 Task: Find connections with filter location Benešov with filter topic #Partnershipwith filter profile language French with filter current company Civil Engineer with filter school Delhi Technical Campus with filter industry Food and Beverage Services with filter service category Financial Planning with filter keywords title Artist
Action: Mouse moved to (608, 82)
Screenshot: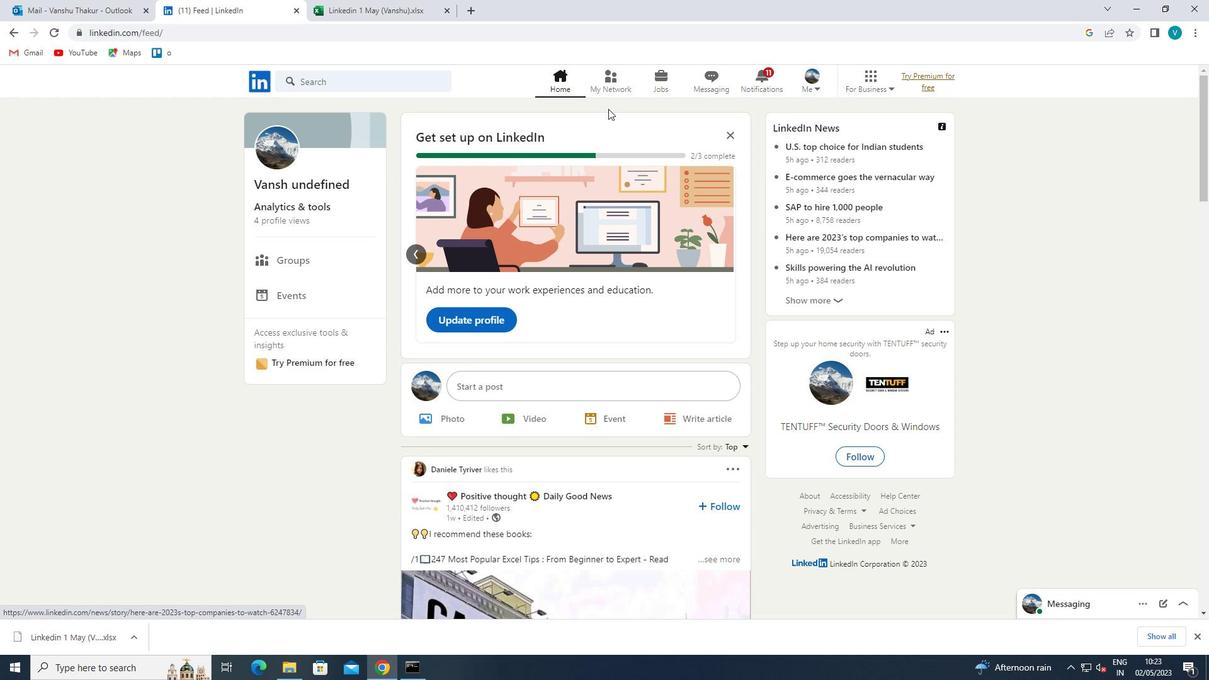 
Action: Mouse pressed left at (608, 82)
Screenshot: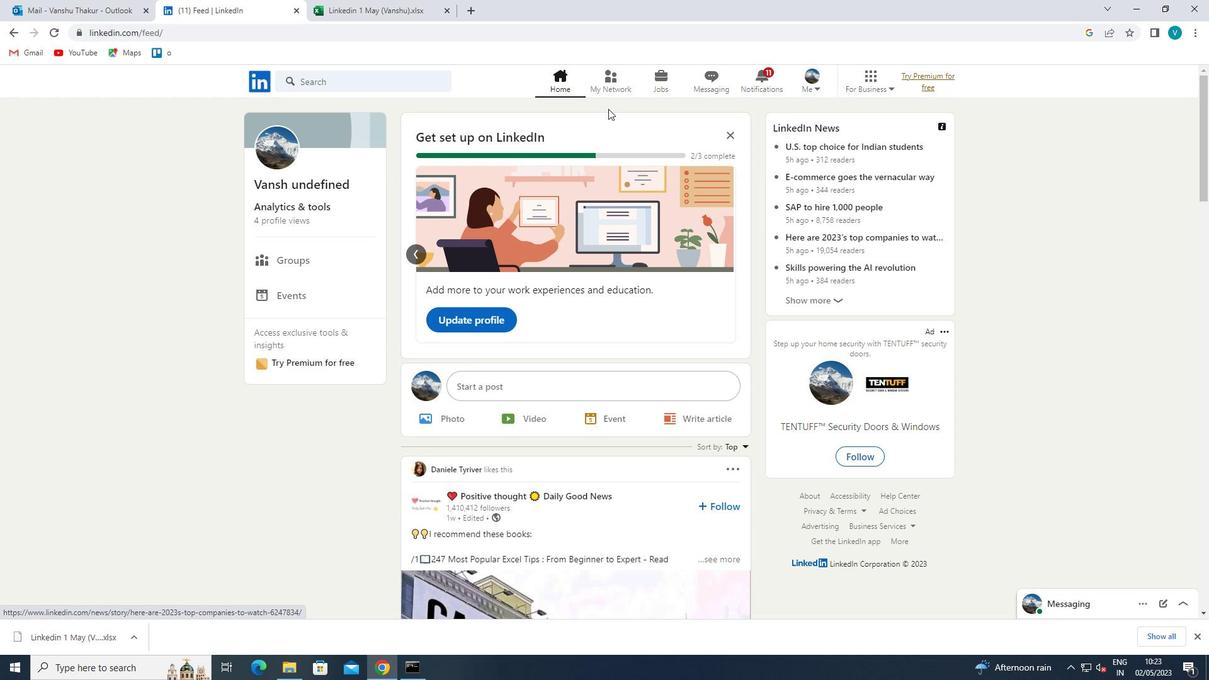 
Action: Mouse moved to (358, 148)
Screenshot: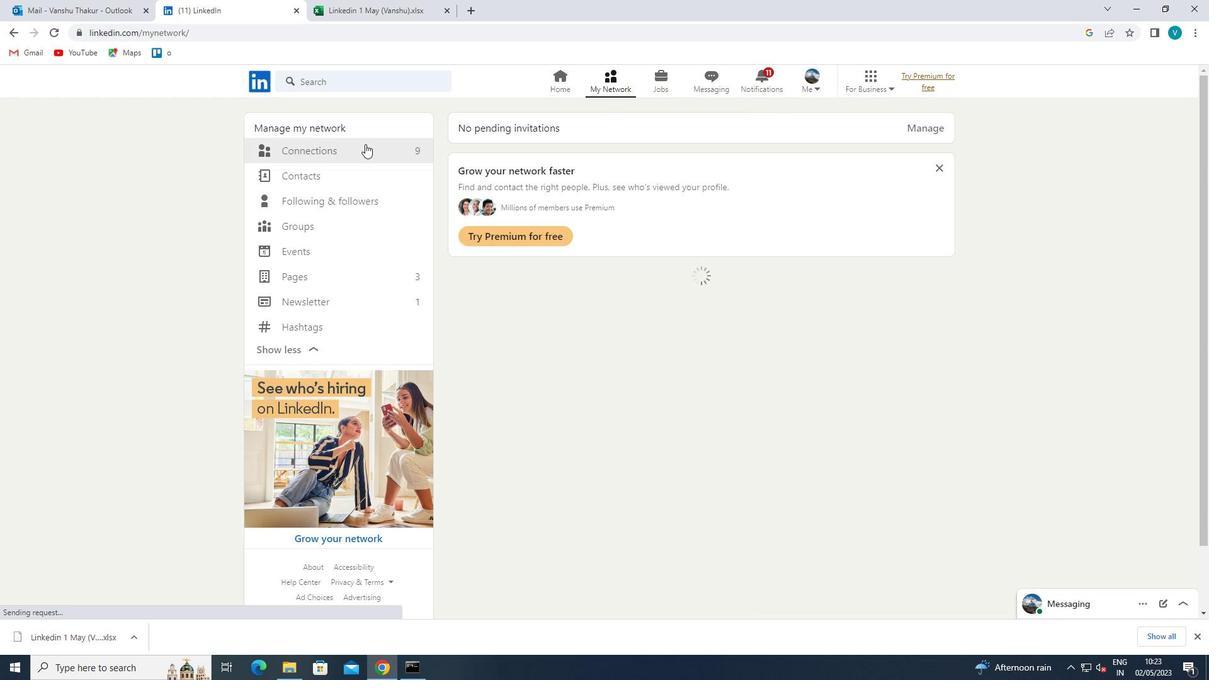 
Action: Mouse pressed left at (358, 148)
Screenshot: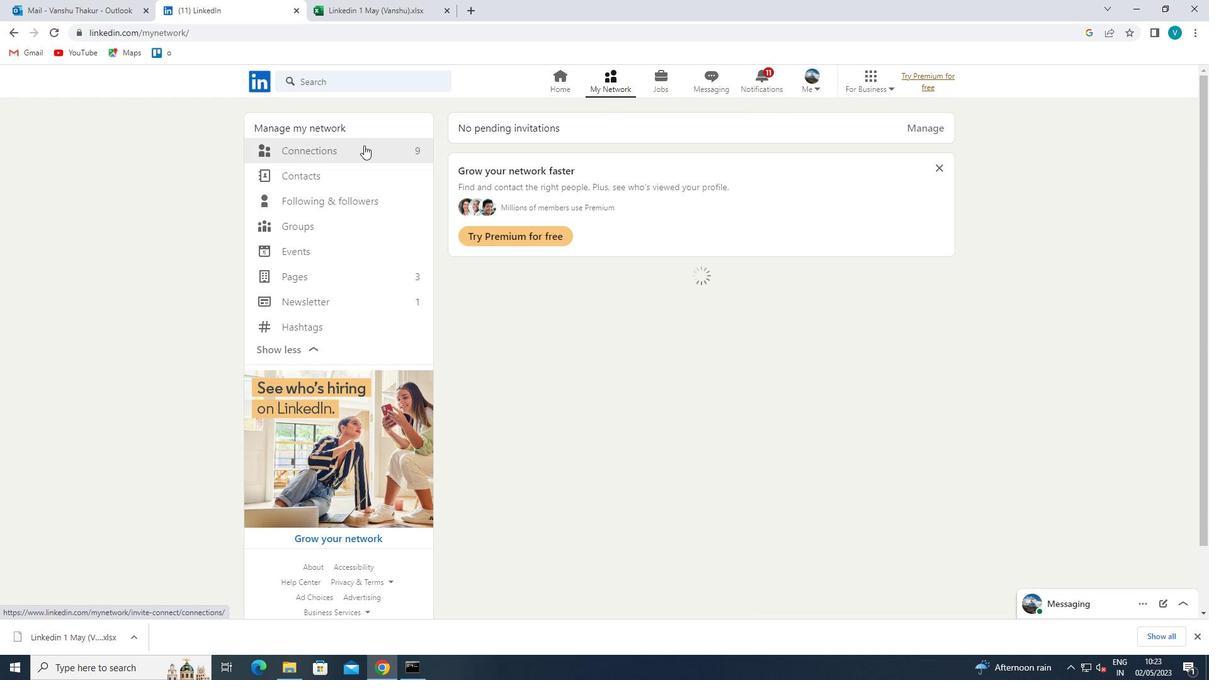 
Action: Mouse moved to (719, 149)
Screenshot: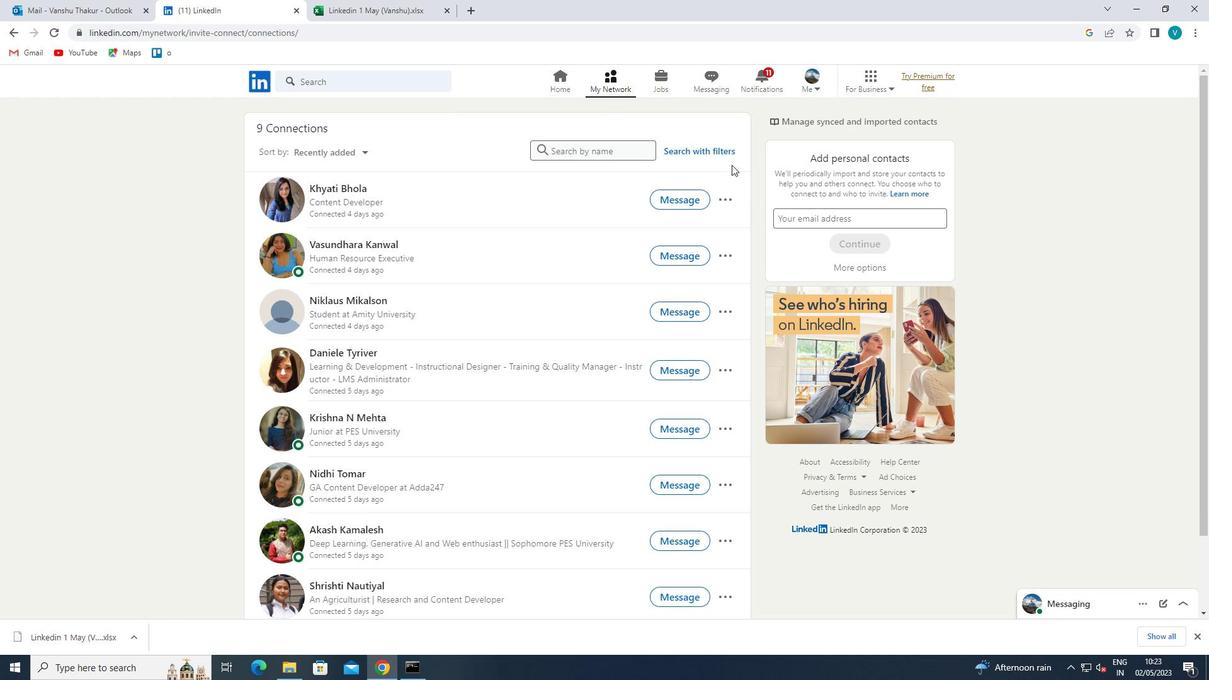 
Action: Mouse pressed left at (719, 149)
Screenshot: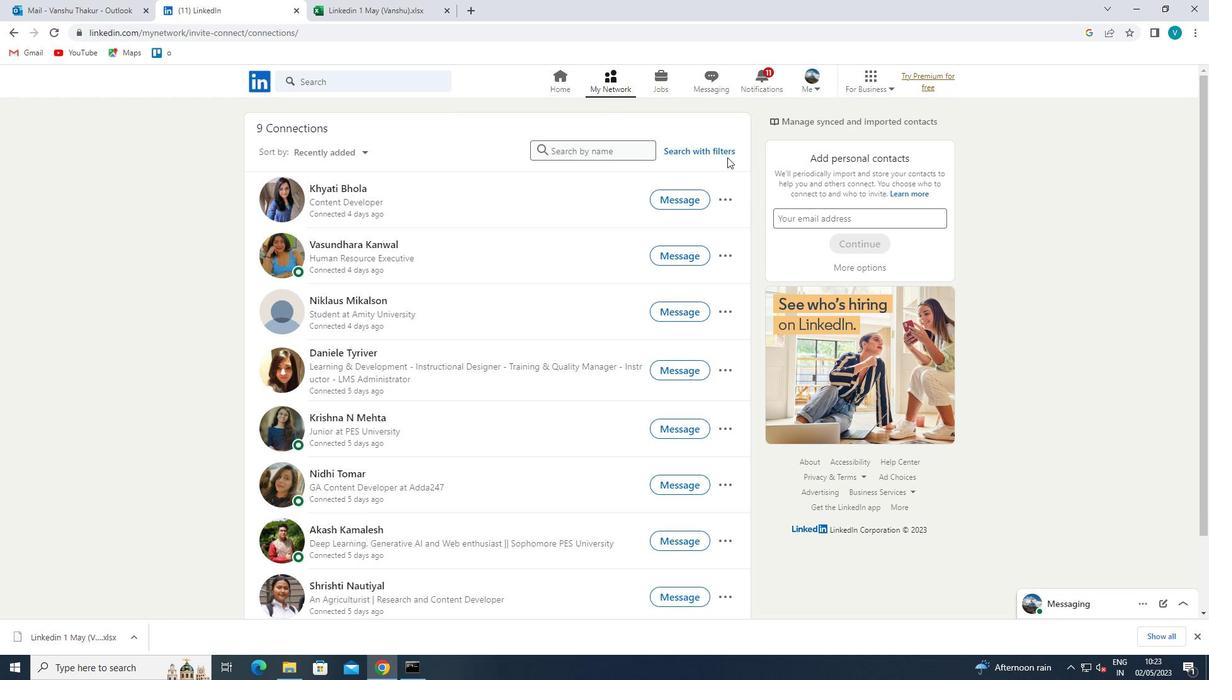 
Action: Mouse moved to (591, 115)
Screenshot: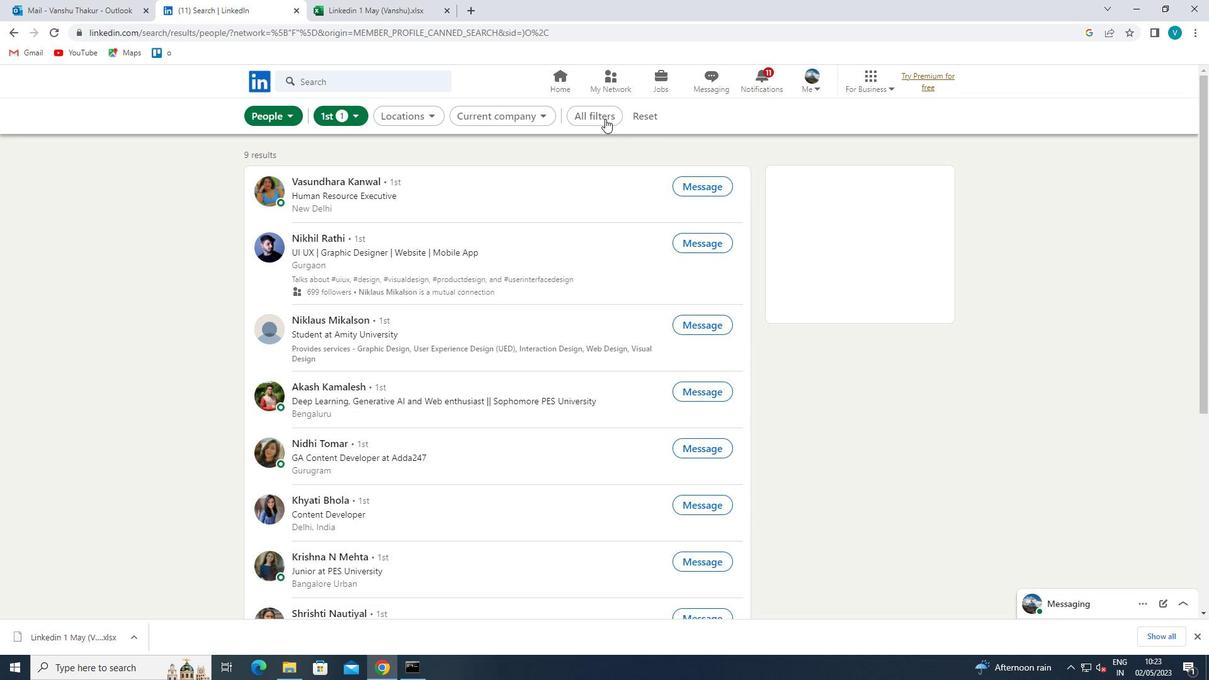 
Action: Mouse pressed left at (591, 115)
Screenshot: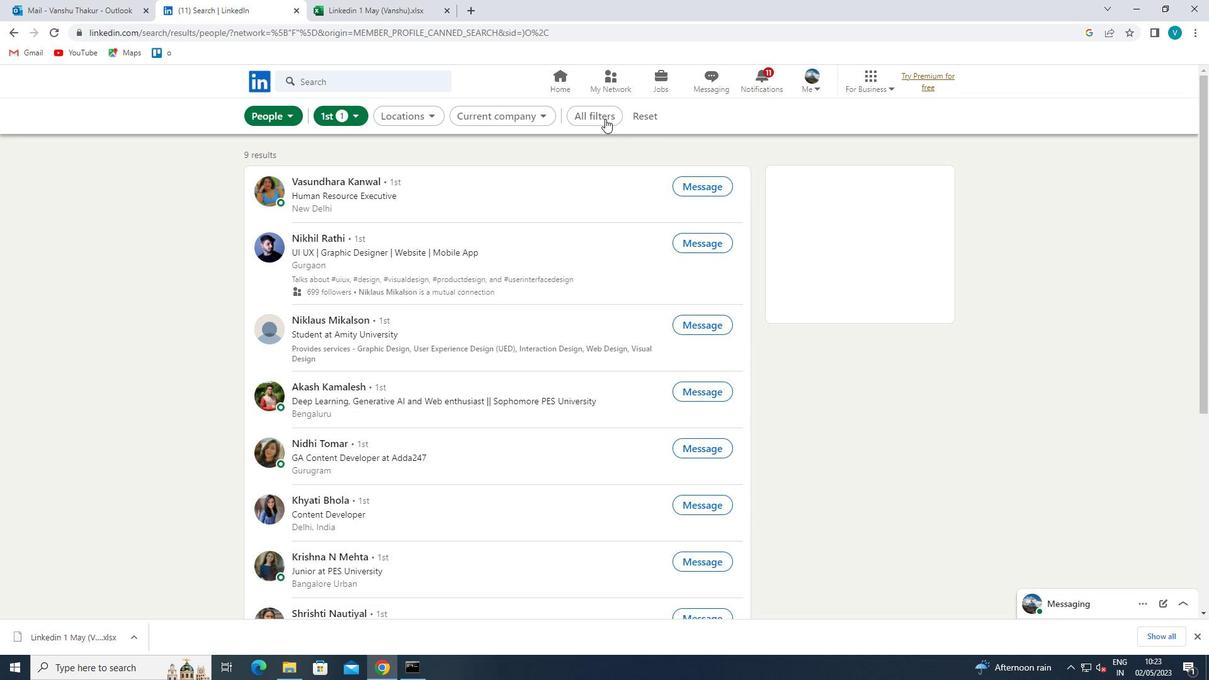 
Action: Mouse moved to (1003, 388)
Screenshot: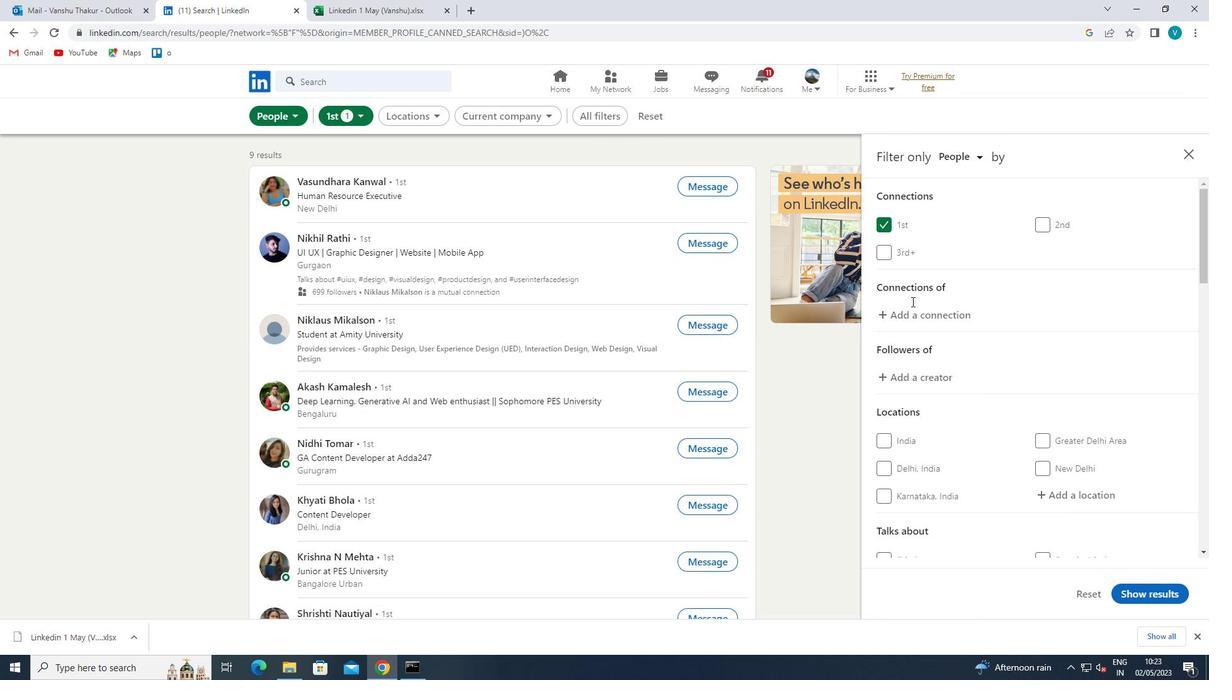 
Action: Mouse scrolled (1003, 388) with delta (0, 0)
Screenshot: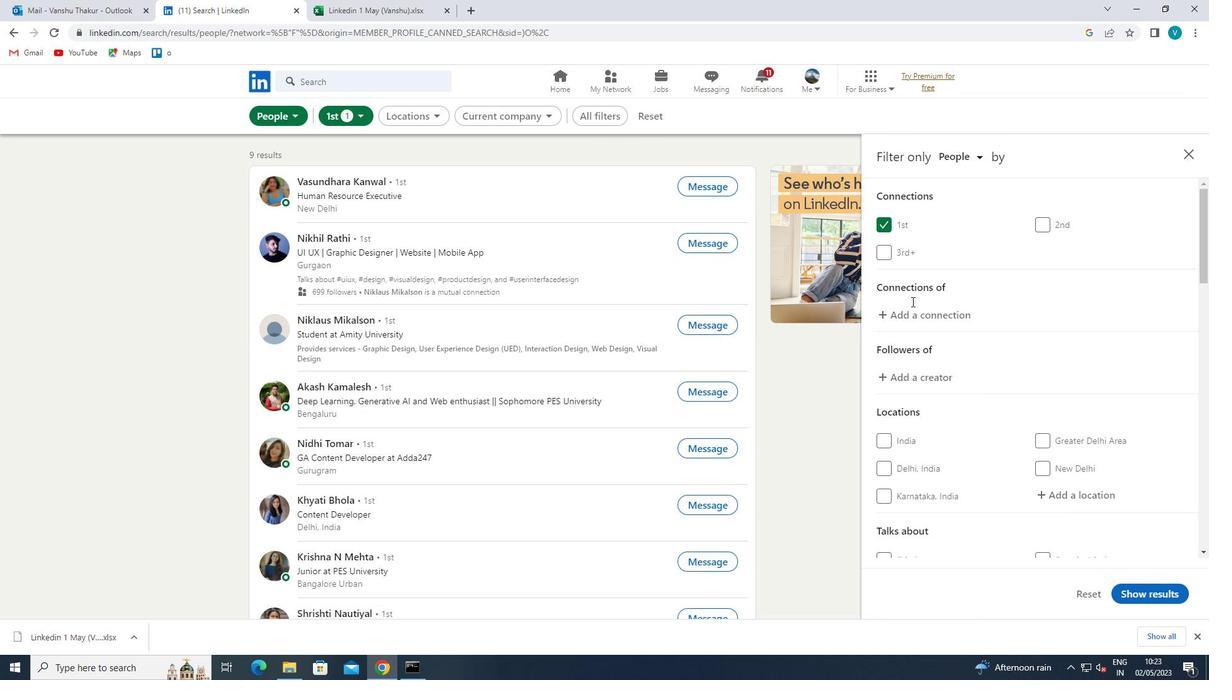 
Action: Mouse moved to (1010, 397)
Screenshot: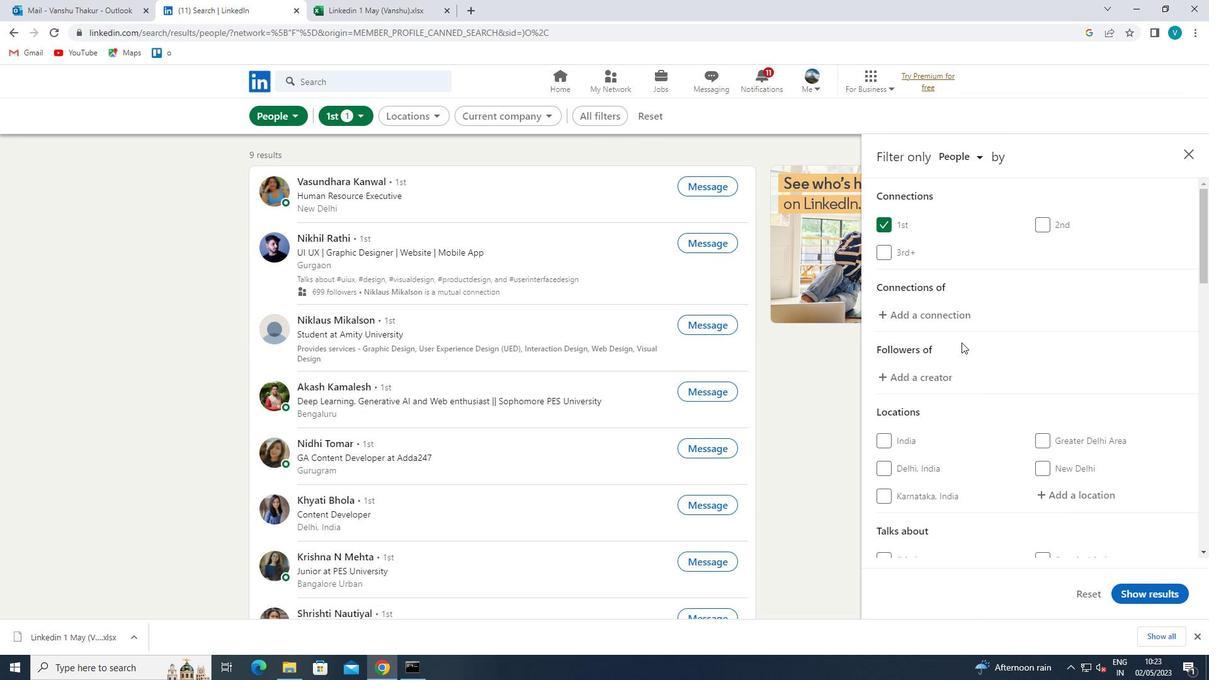
Action: Mouse scrolled (1010, 396) with delta (0, 0)
Screenshot: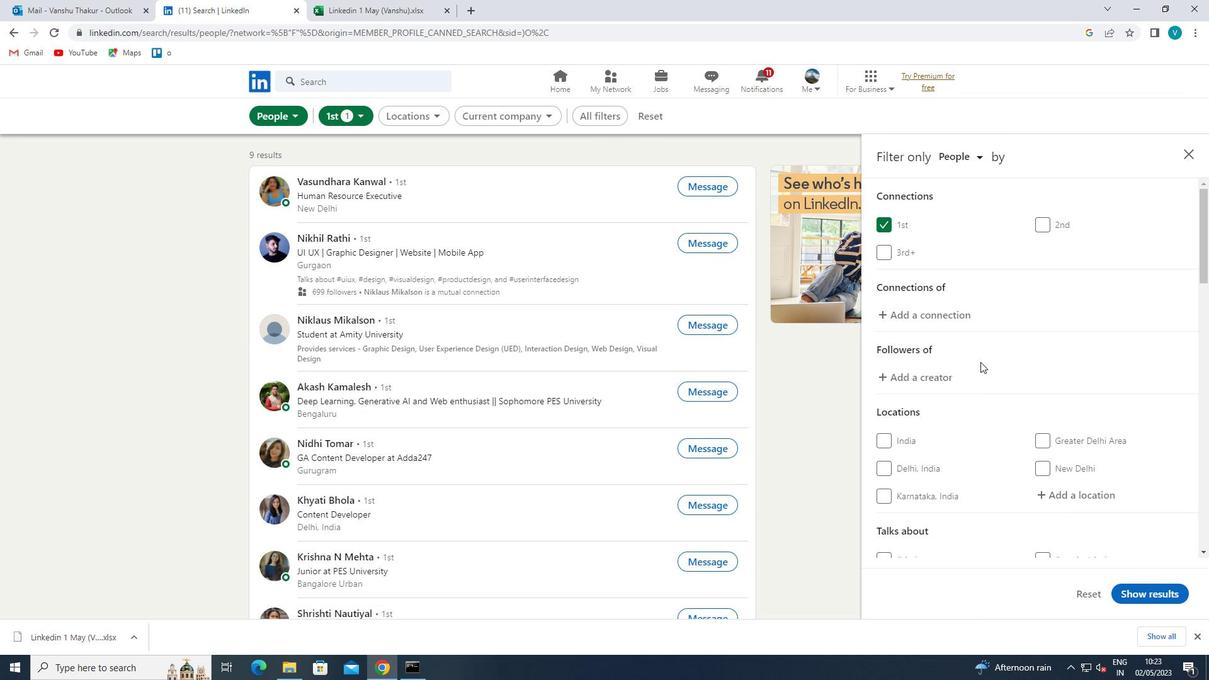 
Action: Mouse moved to (1083, 369)
Screenshot: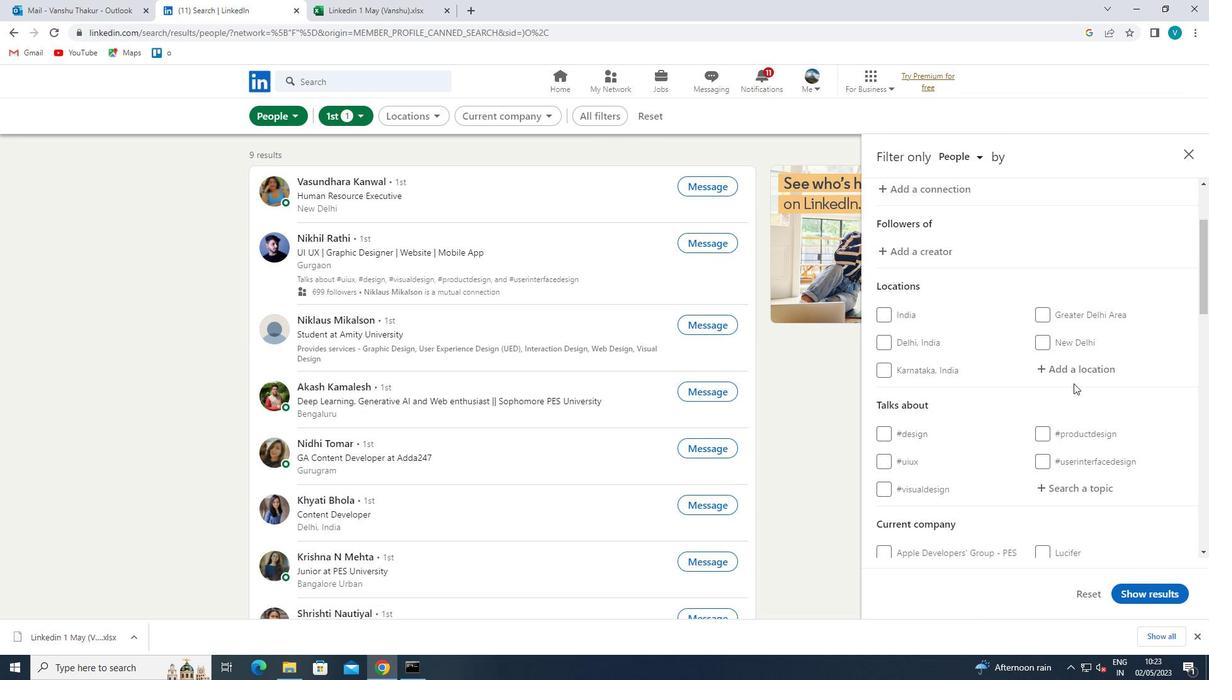 
Action: Mouse pressed left at (1083, 369)
Screenshot: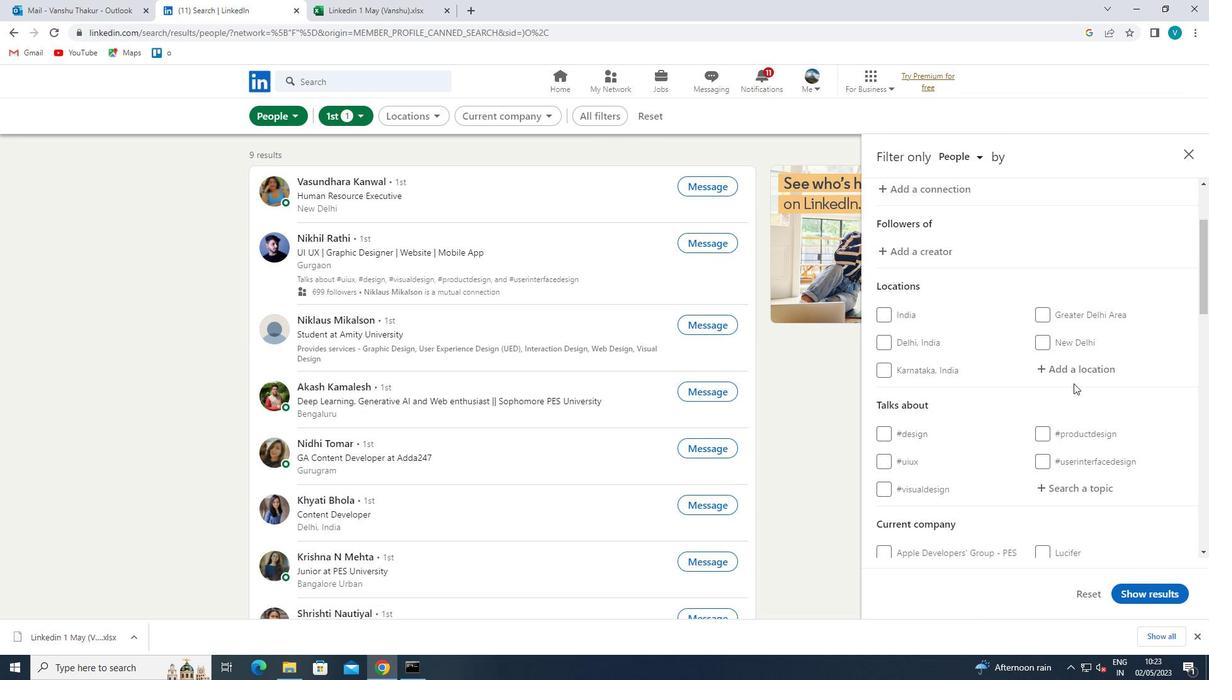 
Action: Mouse moved to (1054, 386)
Screenshot: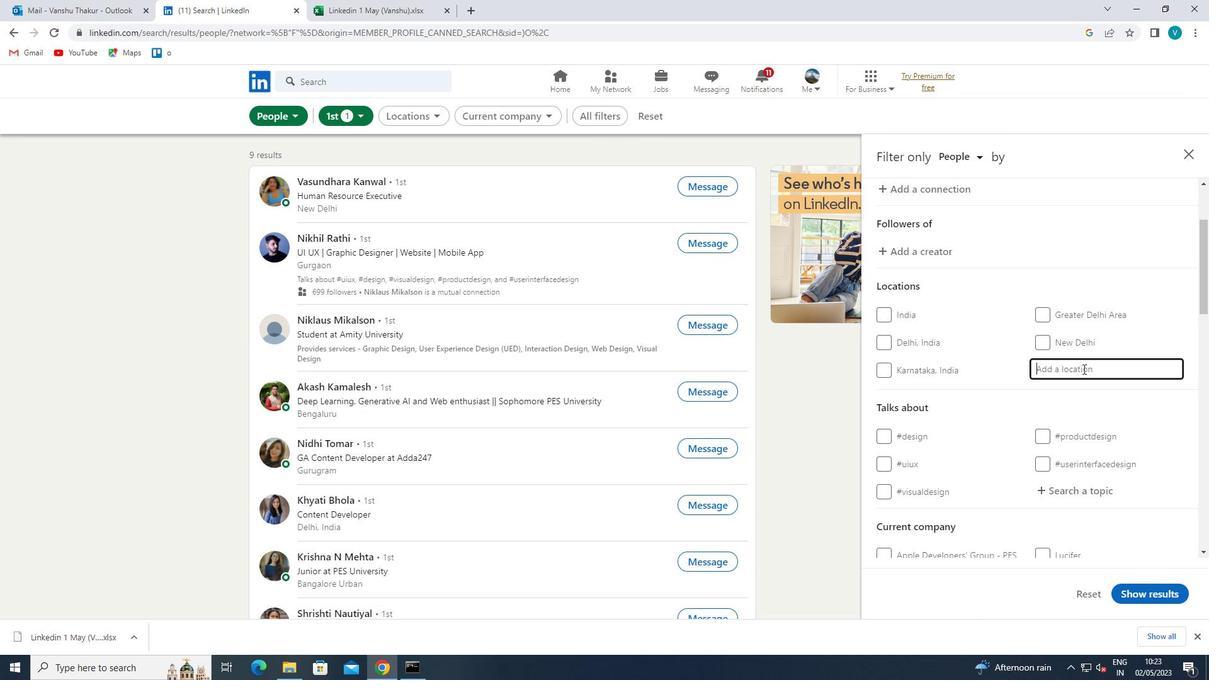 
Action: Key pressed <Key.shift>BENESOV
Screenshot: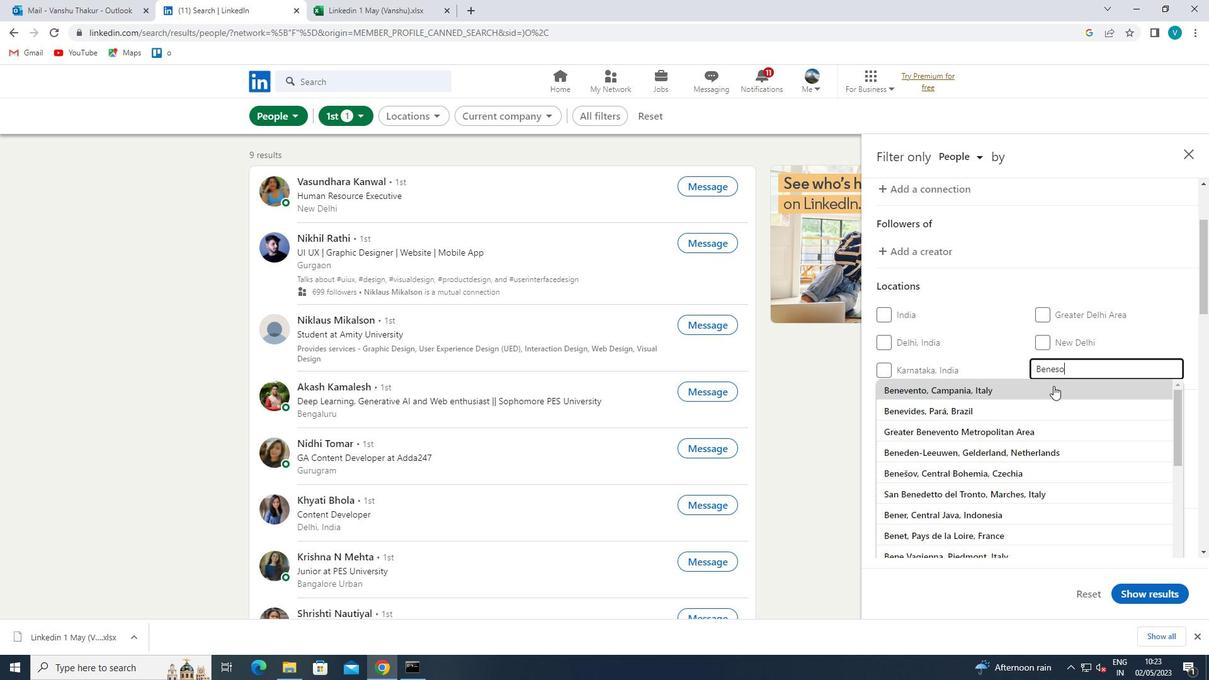 
Action: Mouse pressed left at (1054, 386)
Screenshot: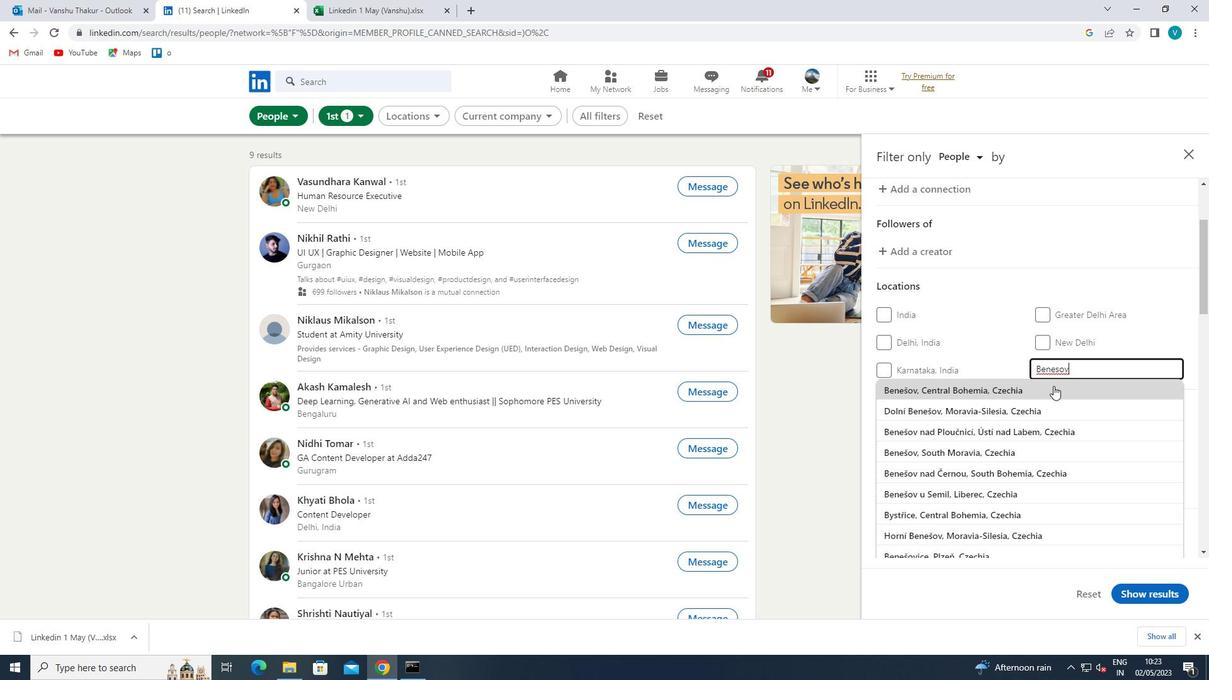 
Action: Mouse moved to (1052, 386)
Screenshot: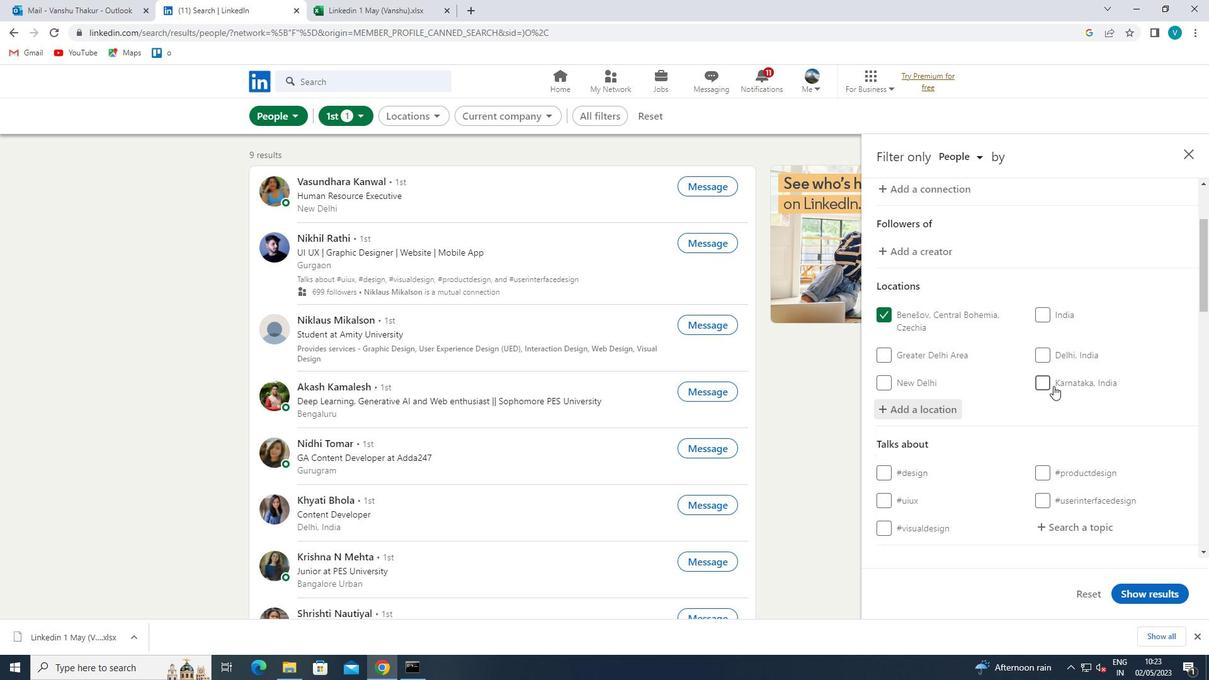 
Action: Mouse scrolled (1052, 386) with delta (0, 0)
Screenshot: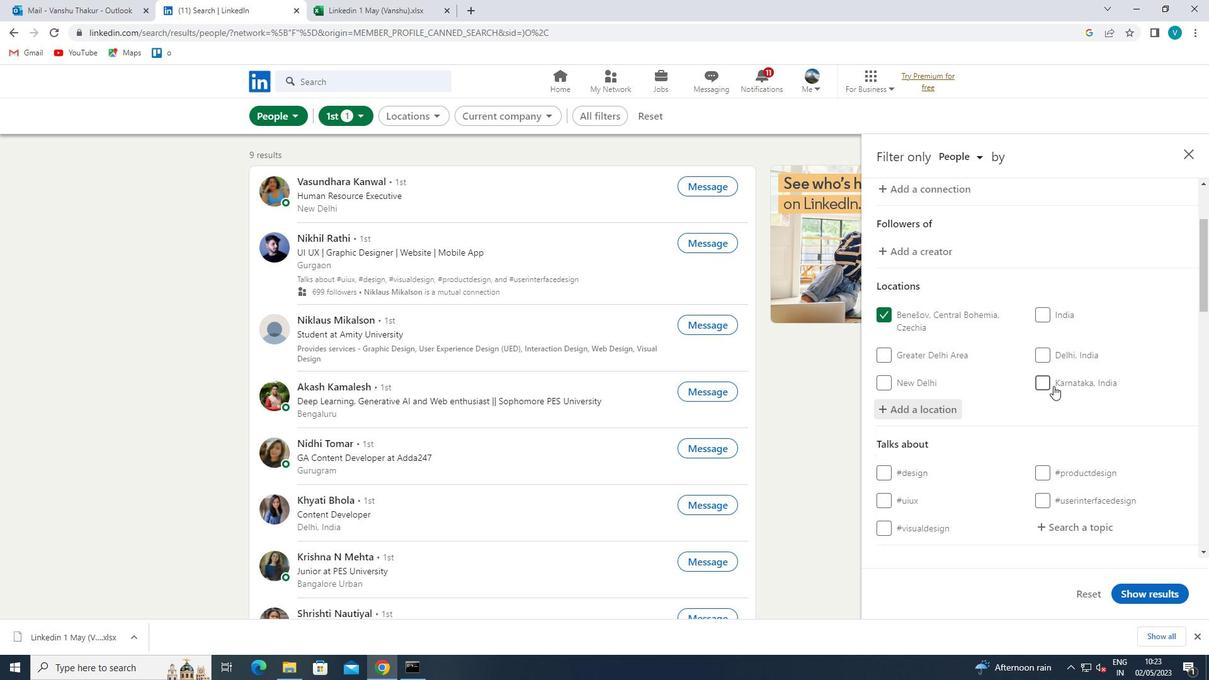 
Action: Mouse moved to (1052, 387)
Screenshot: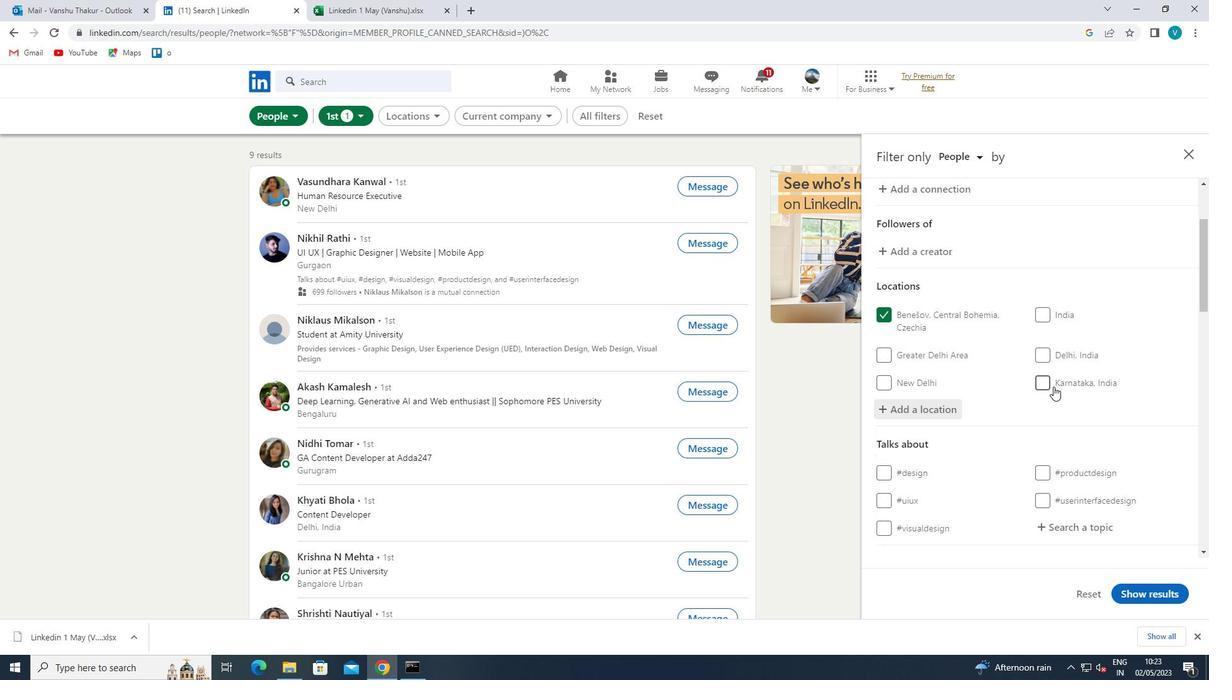 
Action: Mouse scrolled (1052, 386) with delta (0, 0)
Screenshot: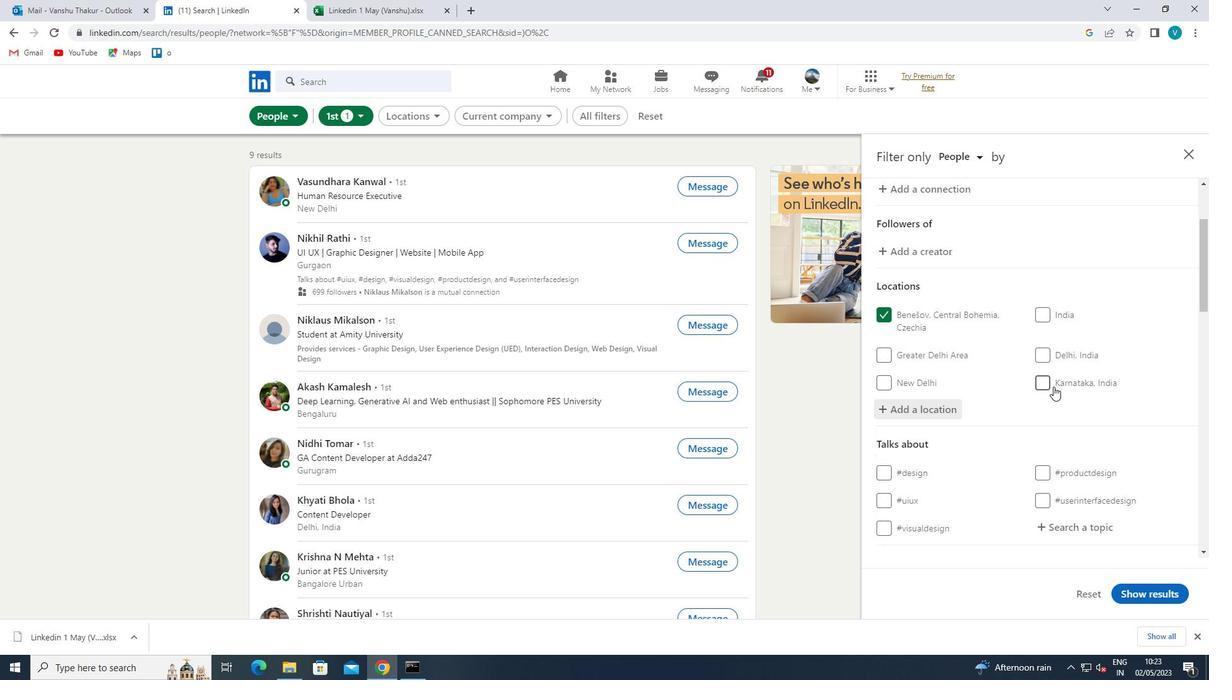 
Action: Mouse moved to (1050, 388)
Screenshot: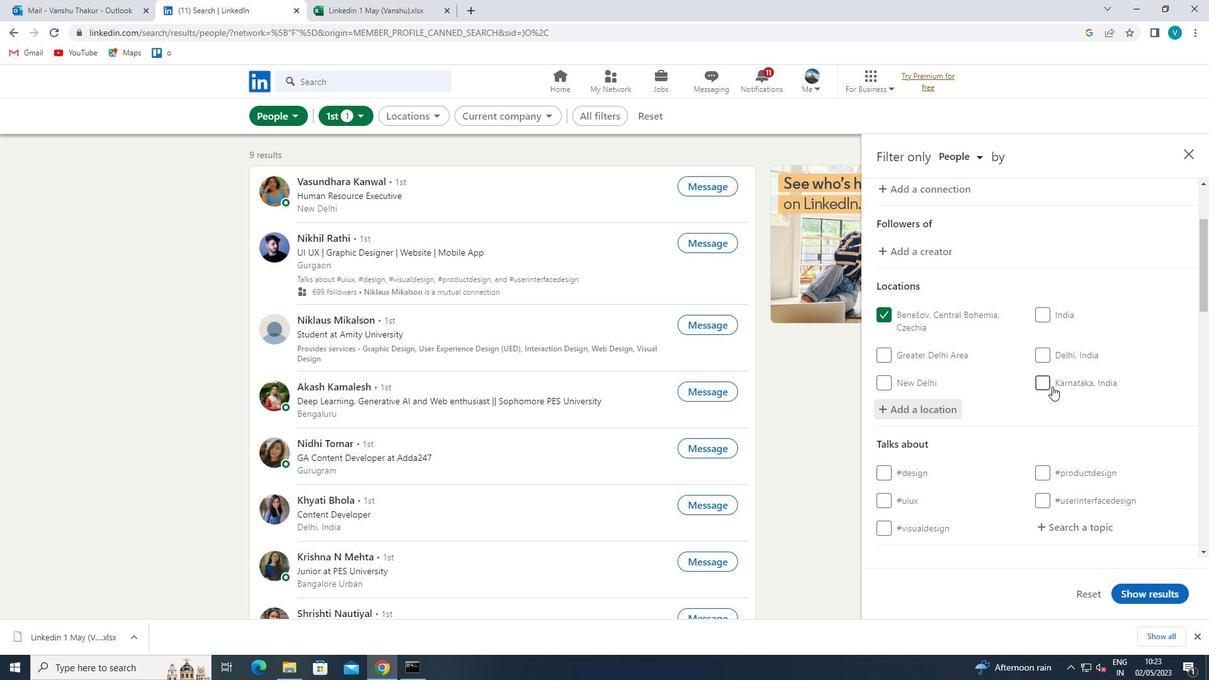 
Action: Mouse scrolled (1050, 388) with delta (0, 0)
Screenshot: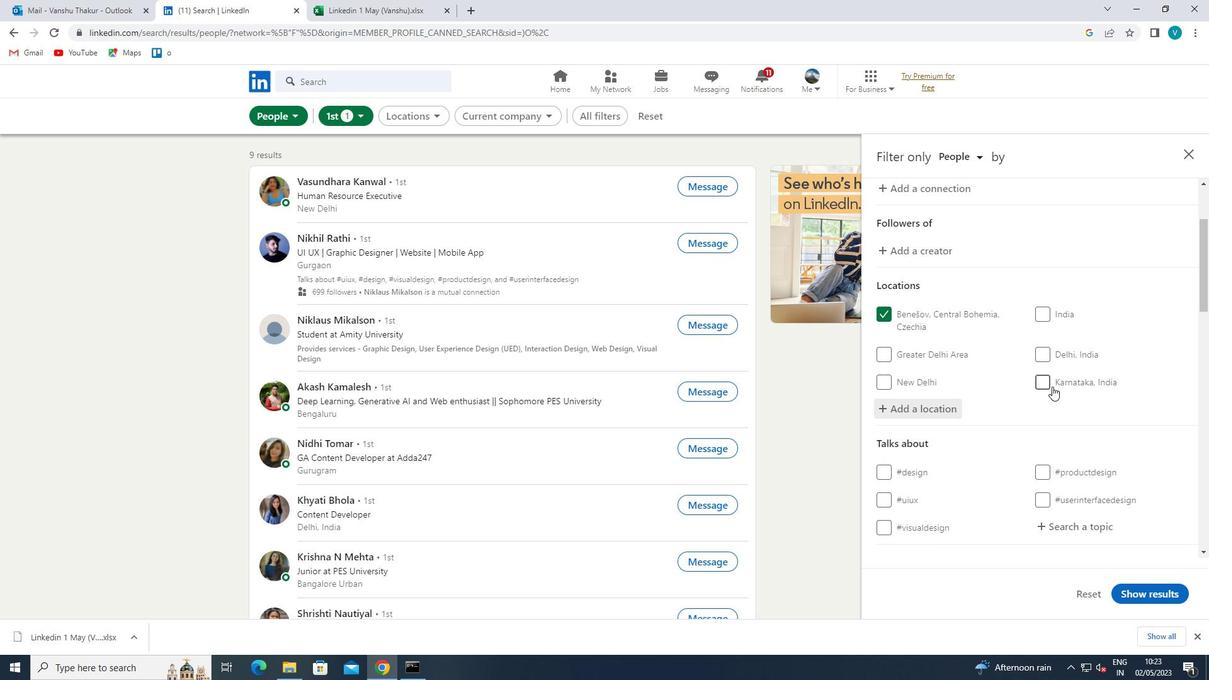 
Action: Mouse moved to (1088, 342)
Screenshot: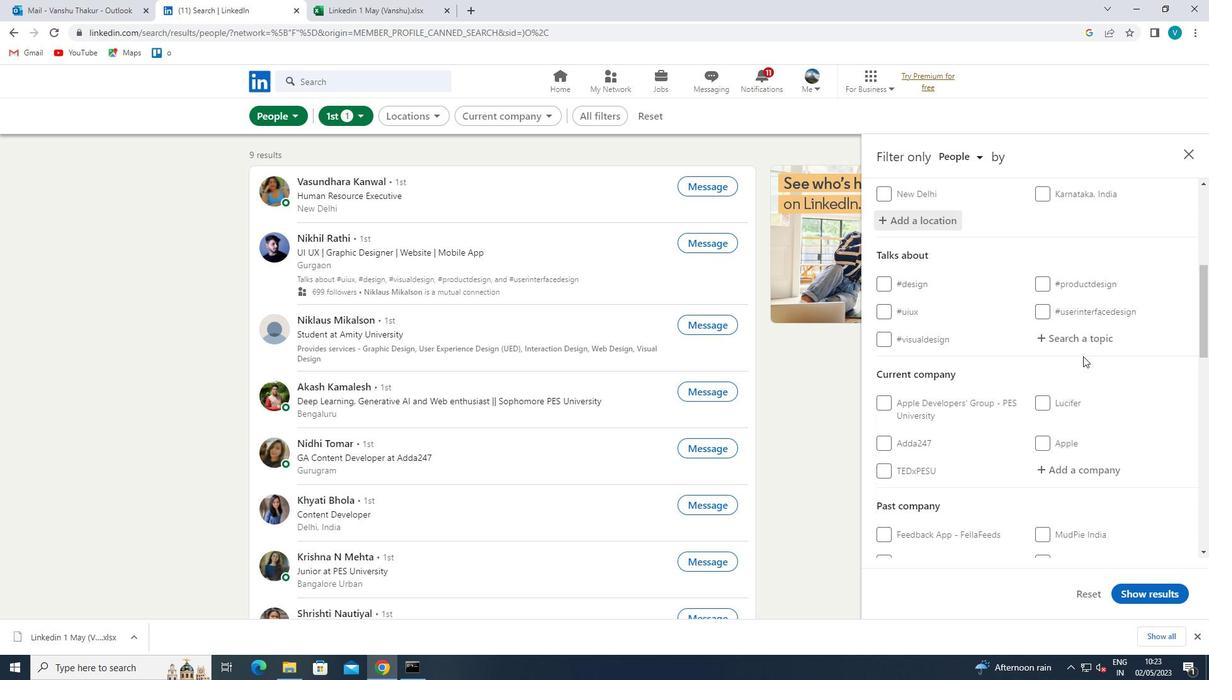 
Action: Mouse pressed left at (1088, 342)
Screenshot: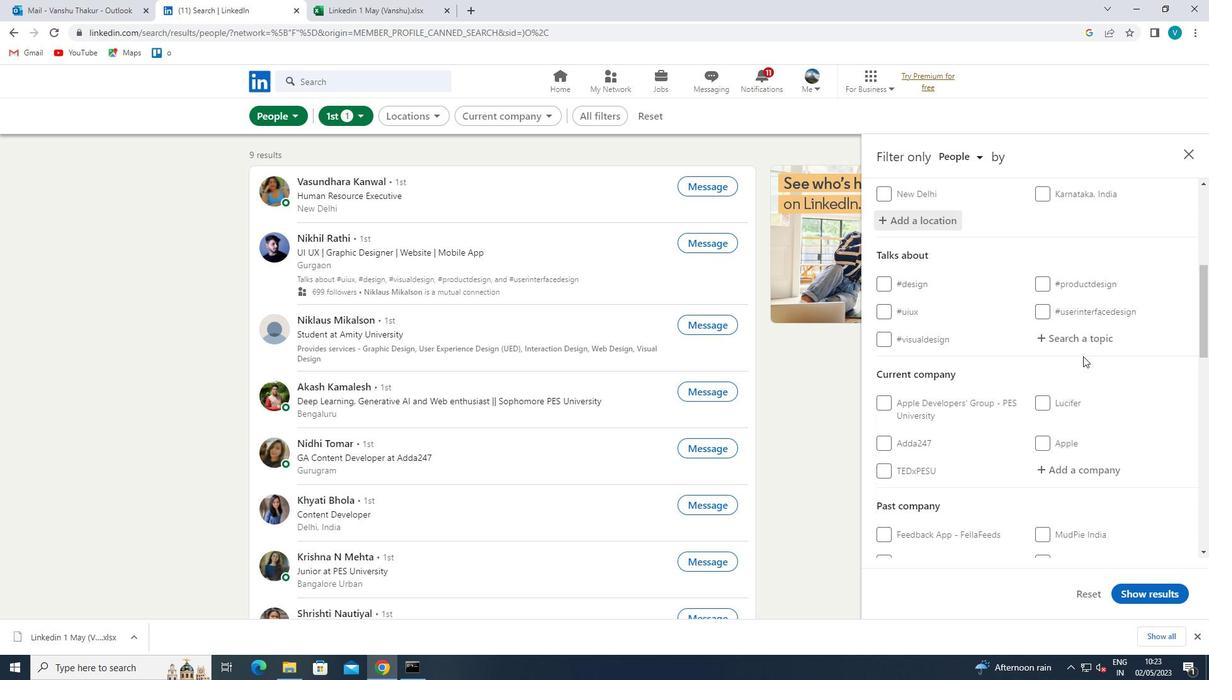 
Action: Key pressed <Key.shift><Key.shift><Key.shift><Key.shift><Key.shift>#<Key.shift>PARTNERSHIP
Screenshot: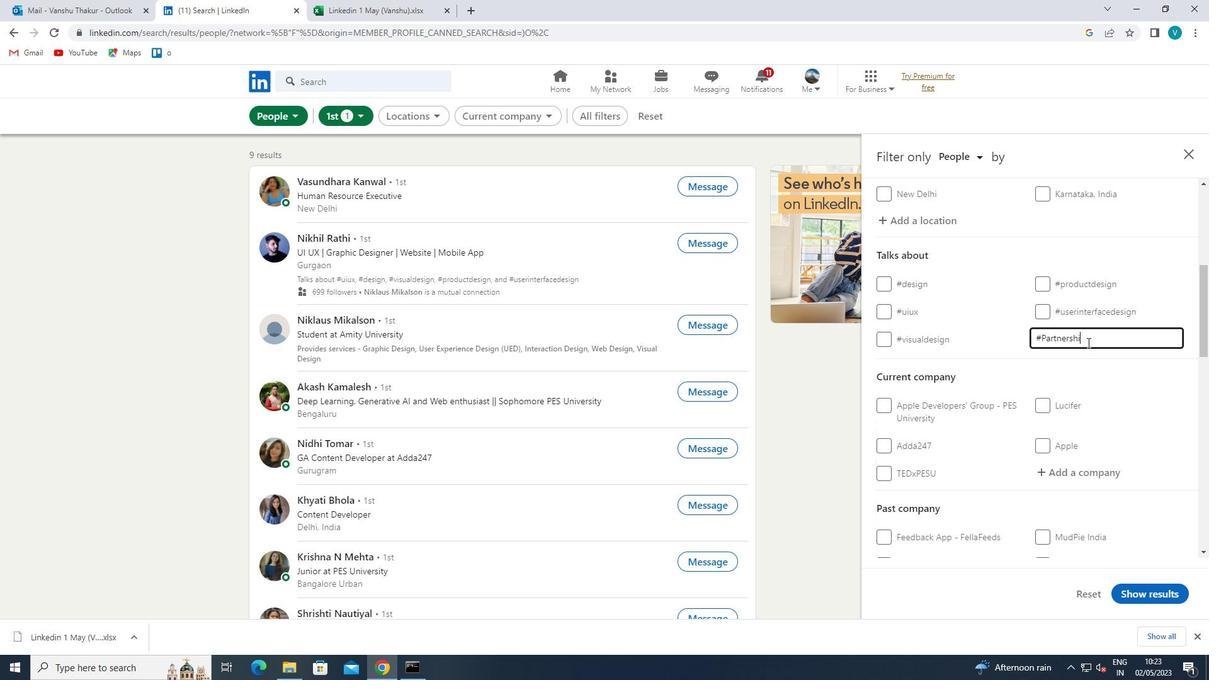 
Action: Mouse moved to (1039, 356)
Screenshot: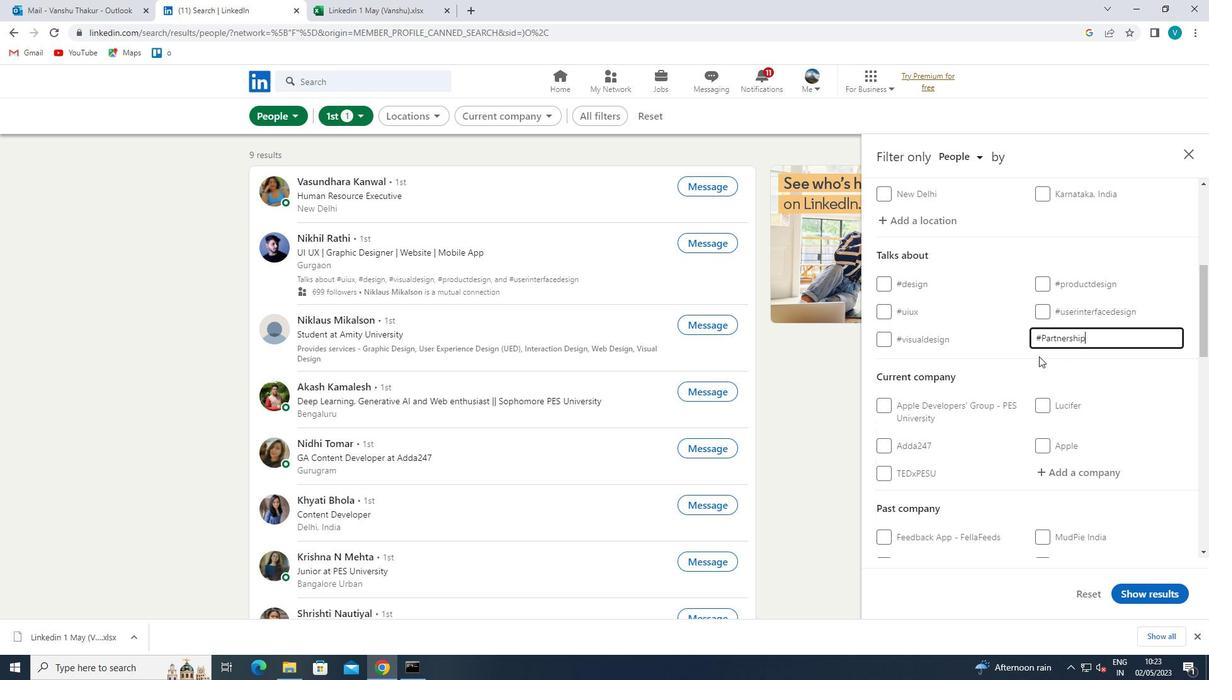 
Action: Mouse pressed left at (1039, 356)
Screenshot: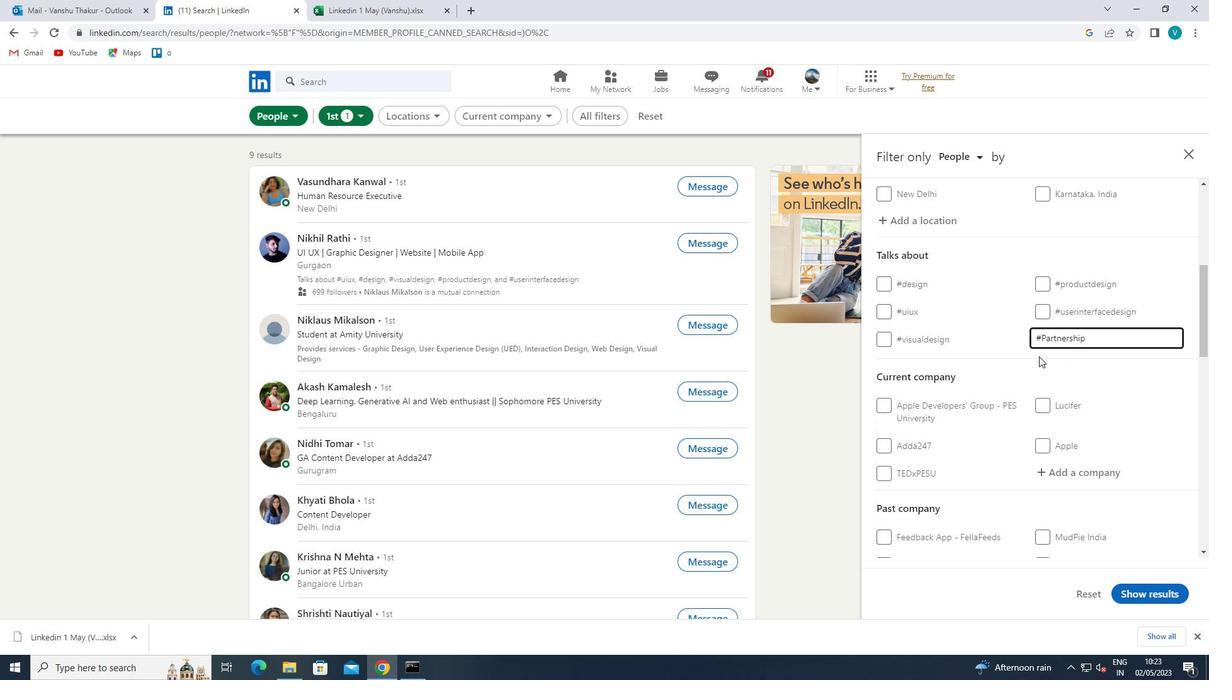 
Action: Mouse moved to (1036, 357)
Screenshot: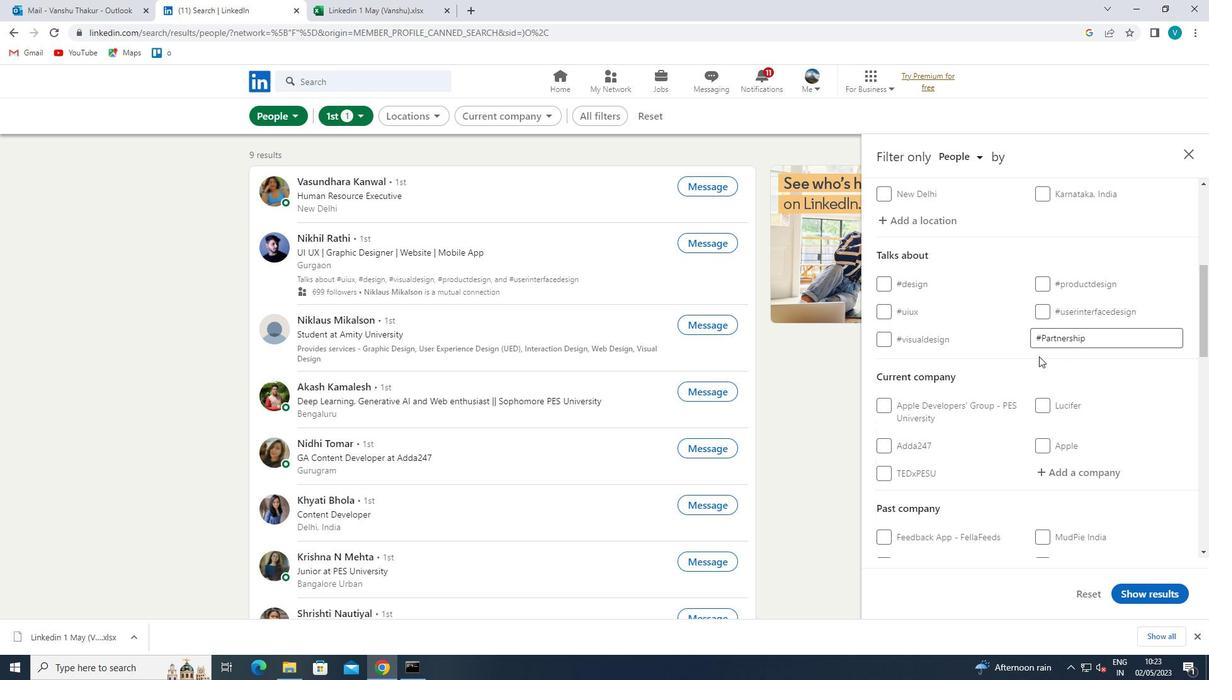 
Action: Mouse scrolled (1036, 356) with delta (0, 0)
Screenshot: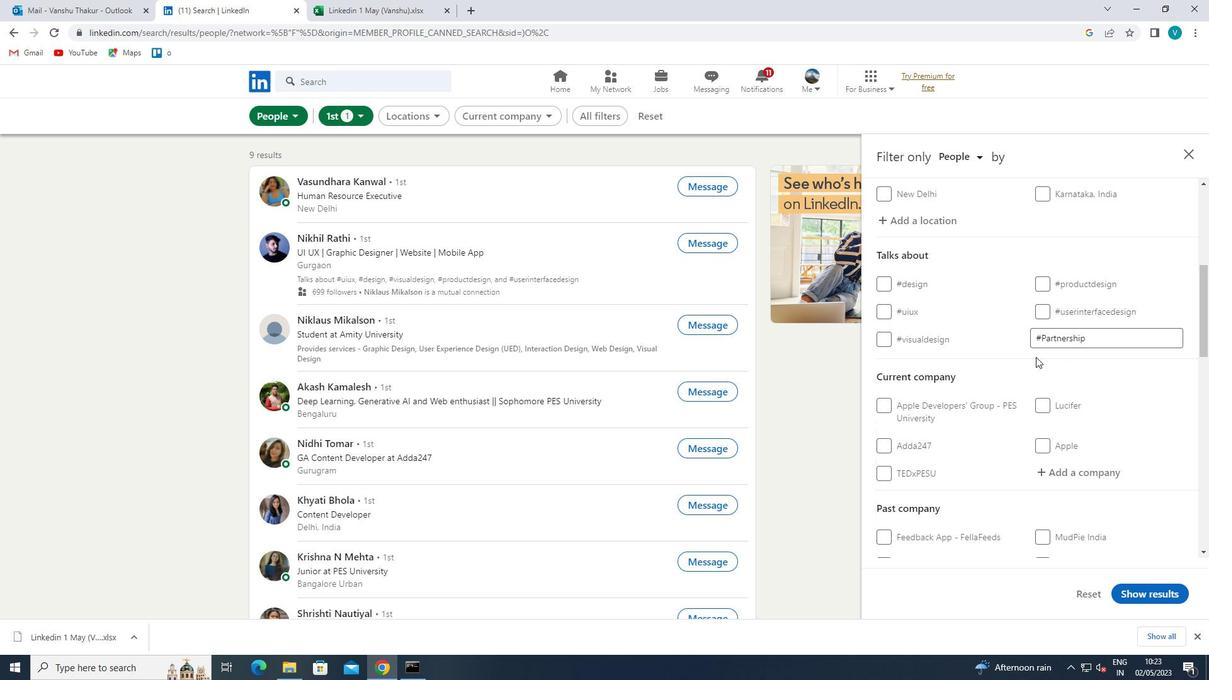 
Action: Mouse scrolled (1036, 356) with delta (0, 0)
Screenshot: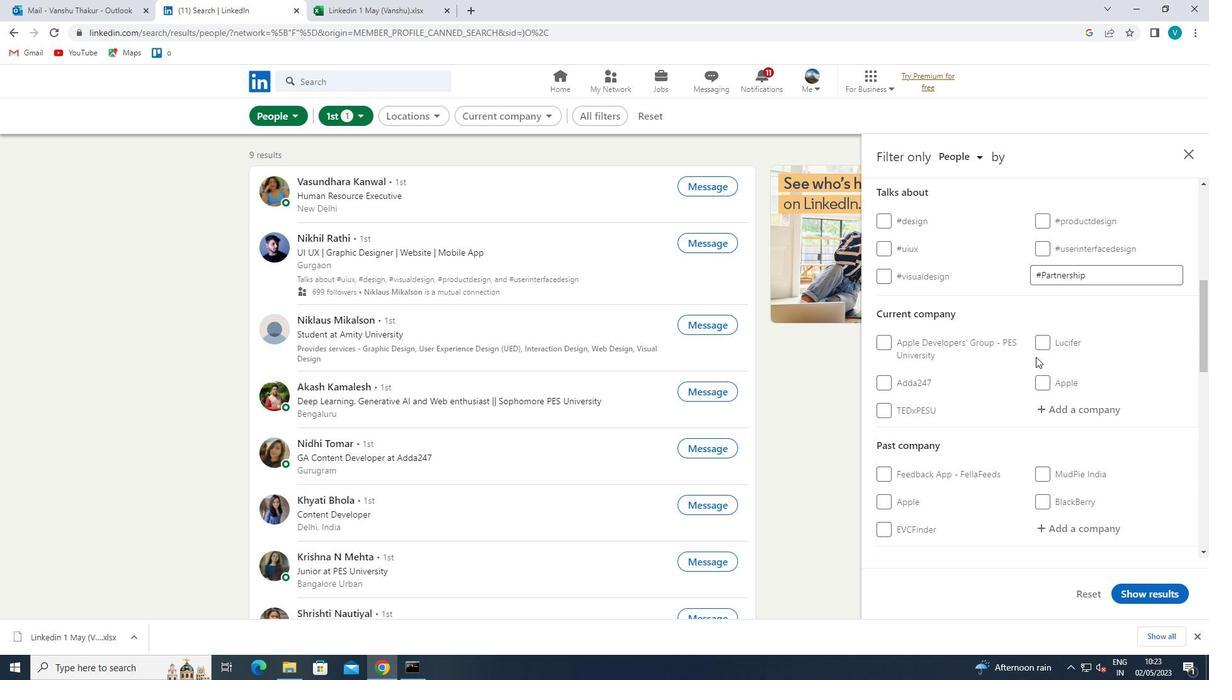 
Action: Mouse moved to (1078, 342)
Screenshot: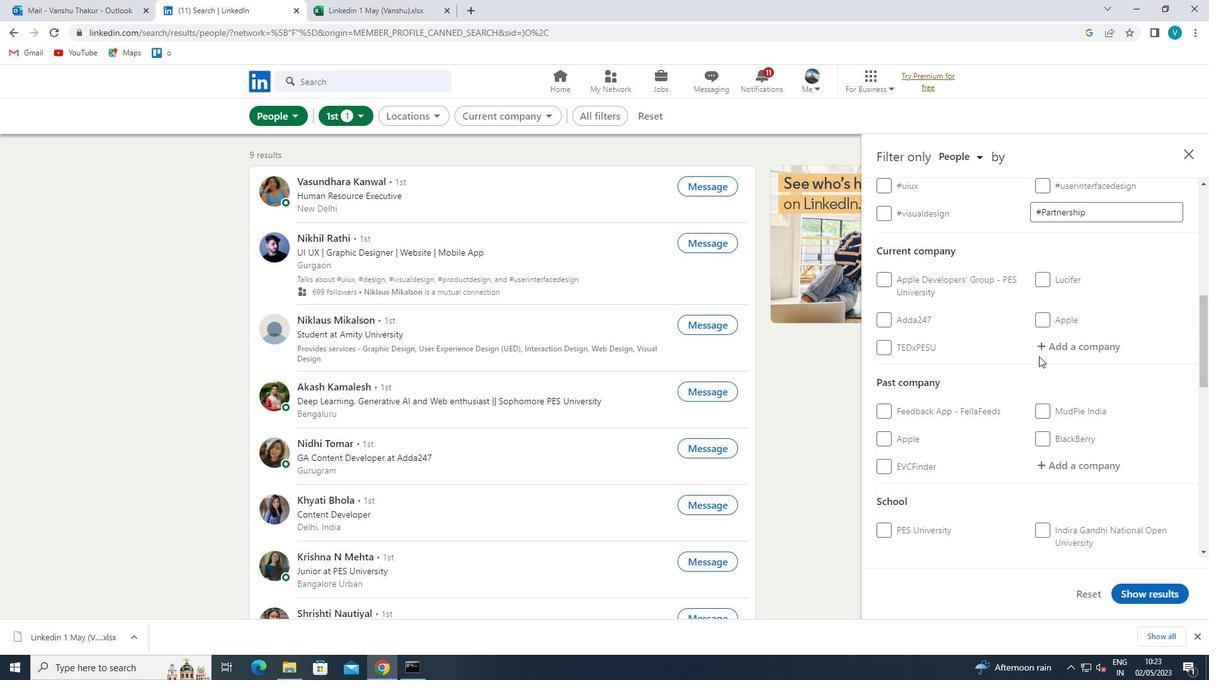 
Action: Mouse pressed left at (1078, 342)
Screenshot: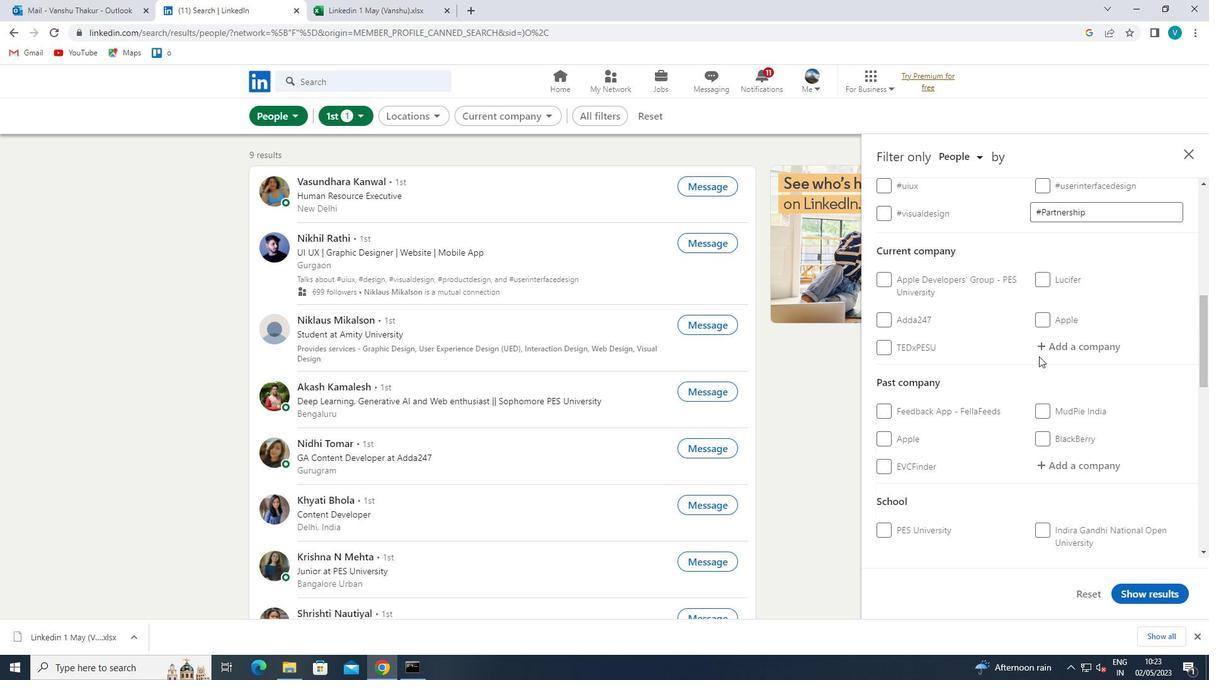 
Action: Key pressed <Key.shift>CIVIL<Key.space>
Screenshot: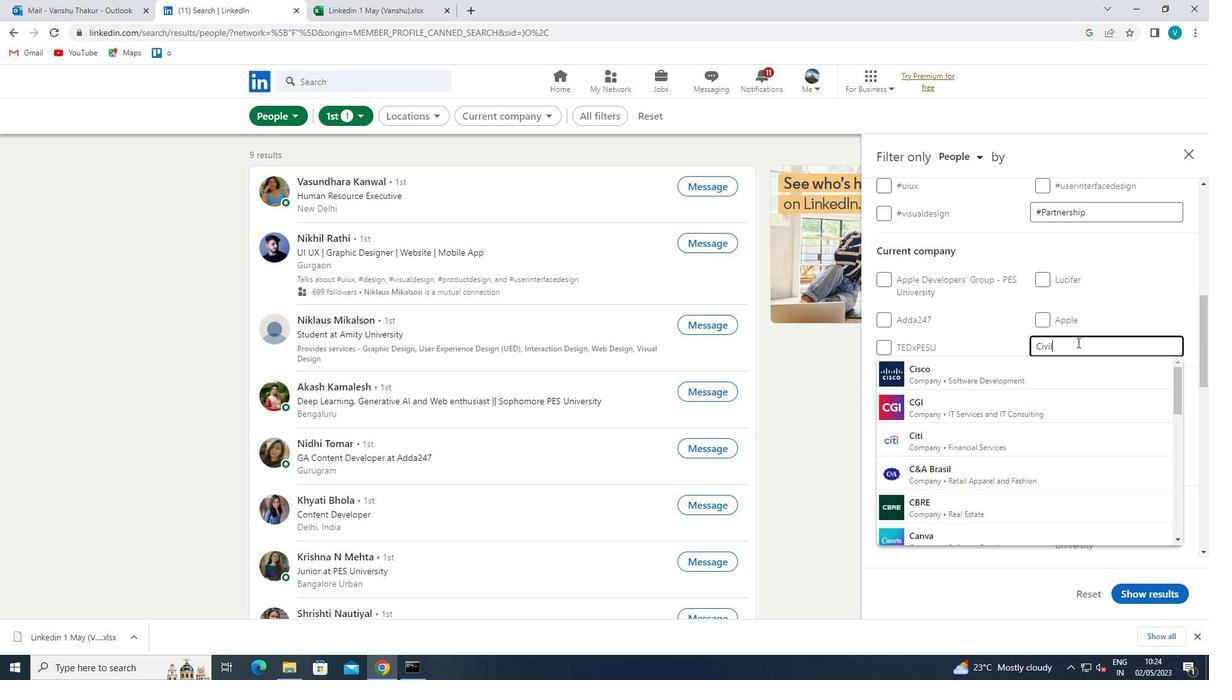 
Action: Mouse moved to (985, 398)
Screenshot: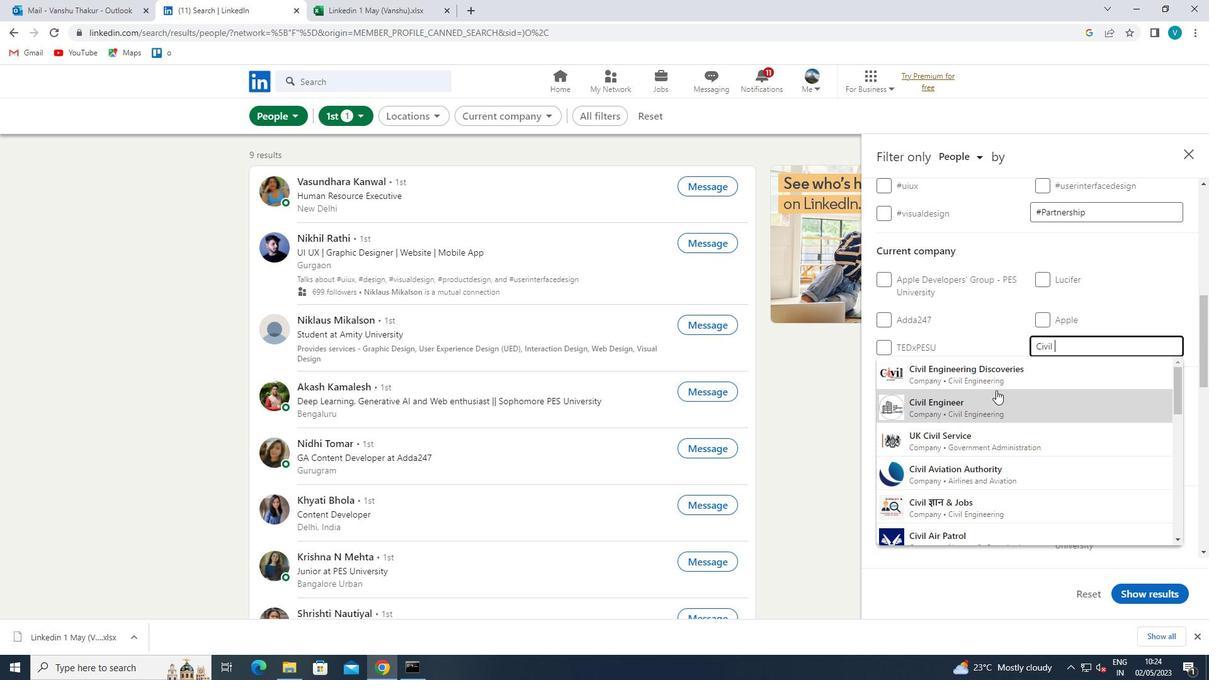 
Action: Mouse pressed left at (985, 398)
Screenshot: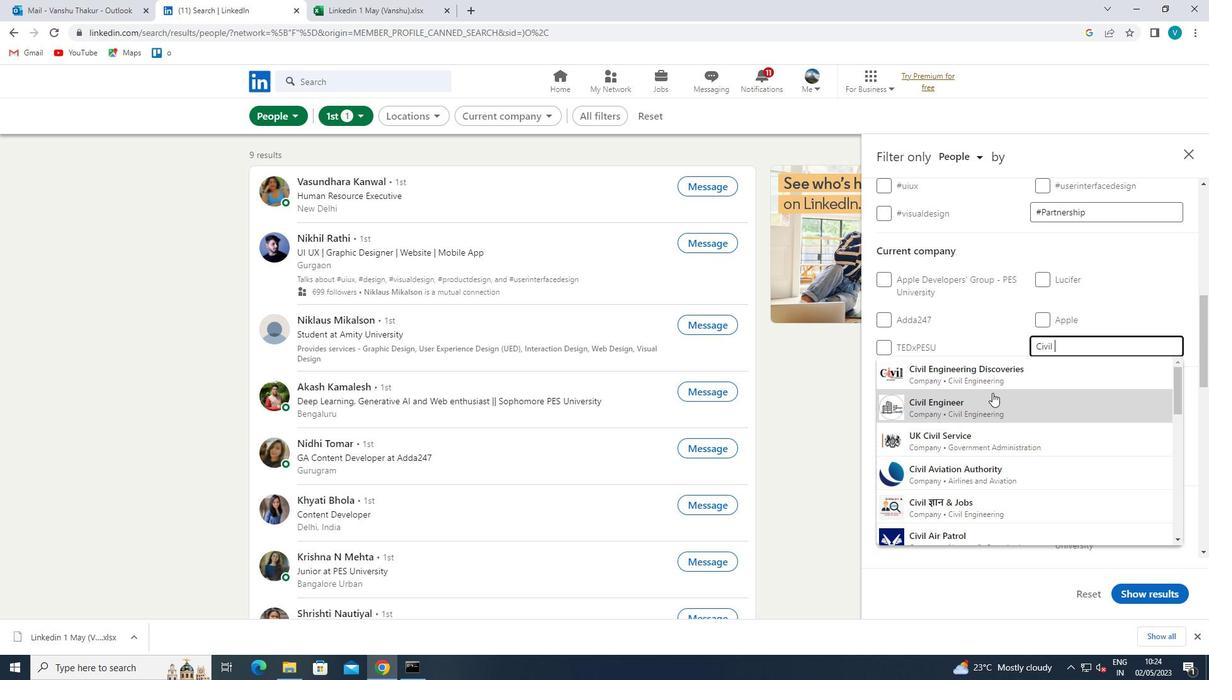 
Action: Mouse moved to (990, 396)
Screenshot: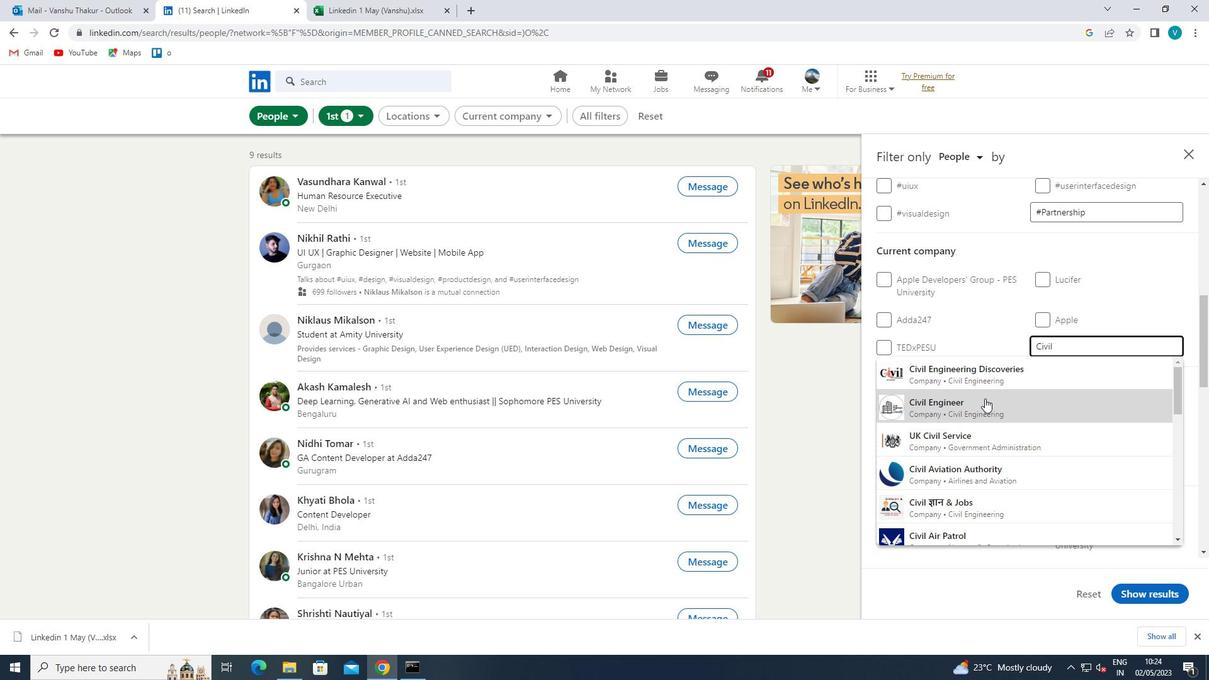 
Action: Mouse scrolled (990, 396) with delta (0, 0)
Screenshot: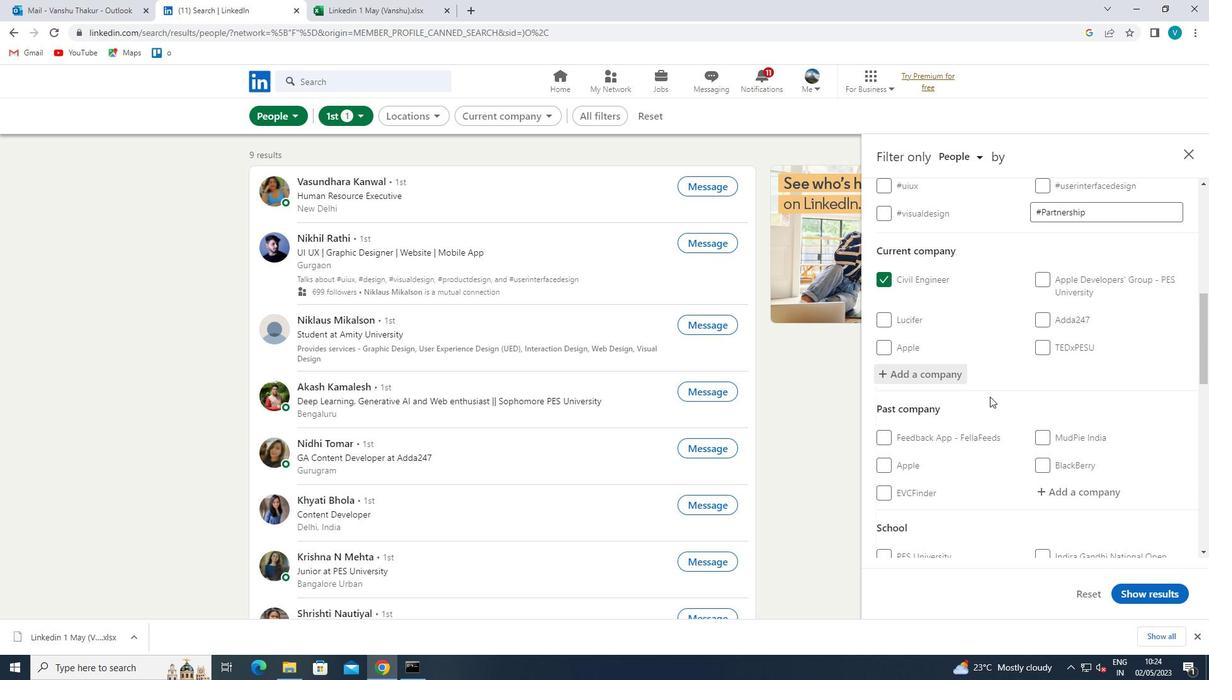 
Action: Mouse scrolled (990, 396) with delta (0, 0)
Screenshot: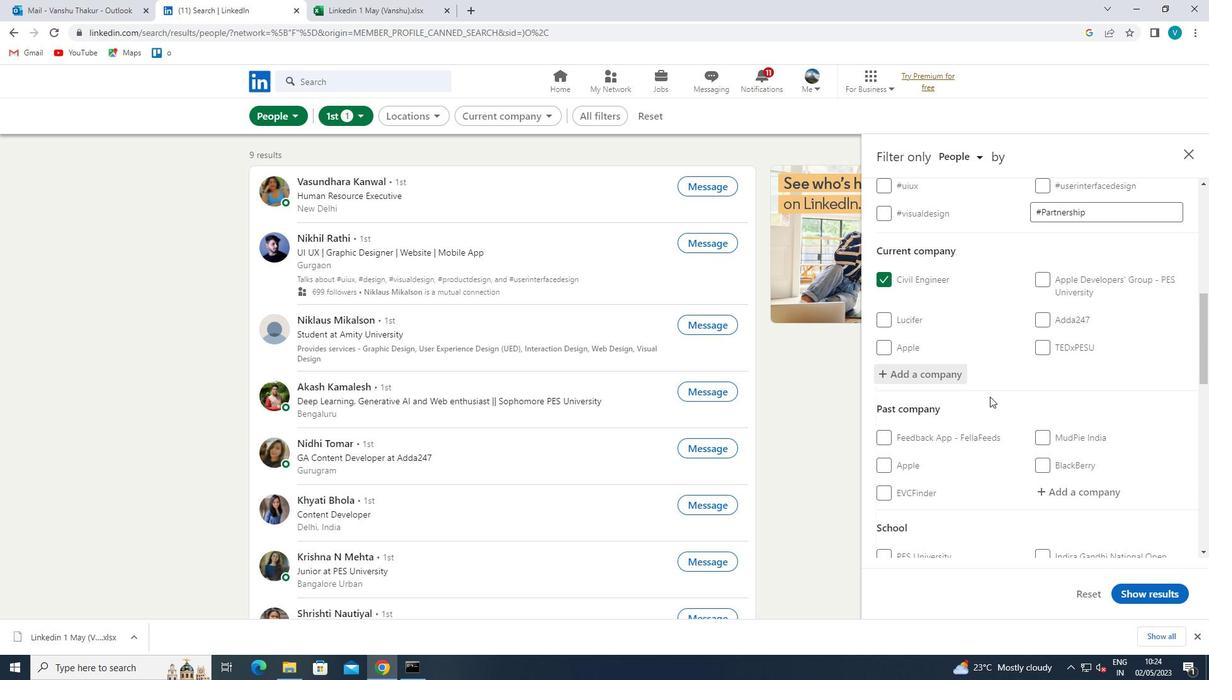 
Action: Mouse scrolled (990, 396) with delta (0, 0)
Screenshot: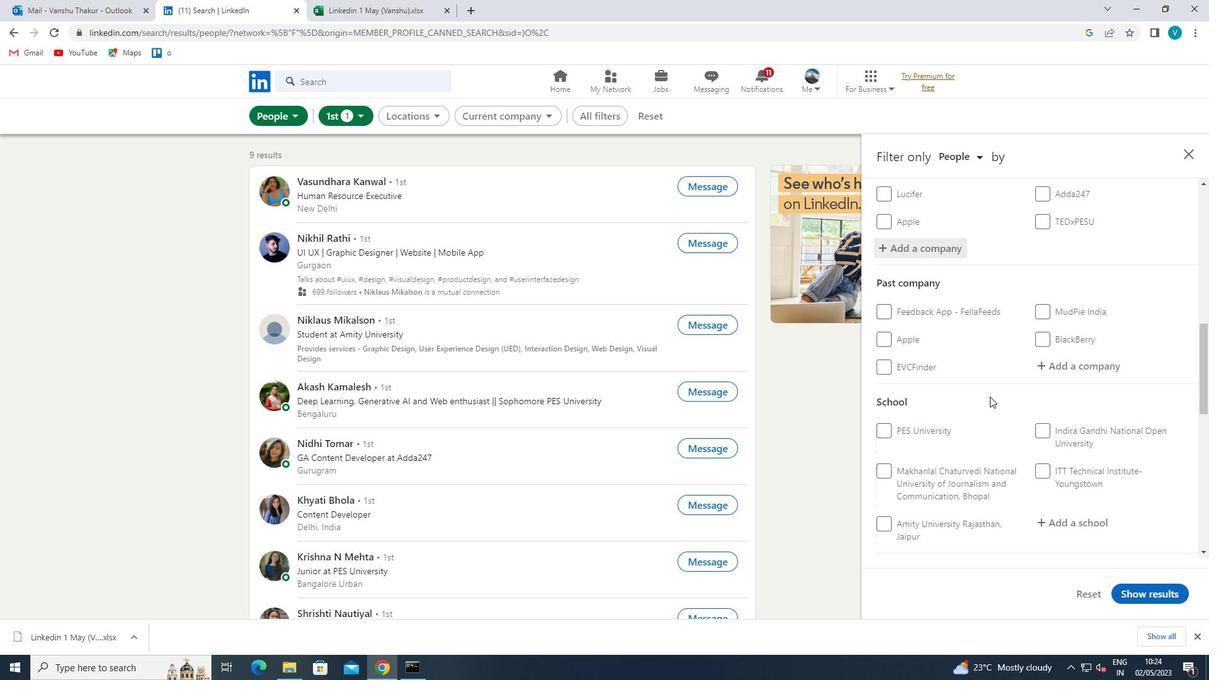 
Action: Mouse moved to (1088, 466)
Screenshot: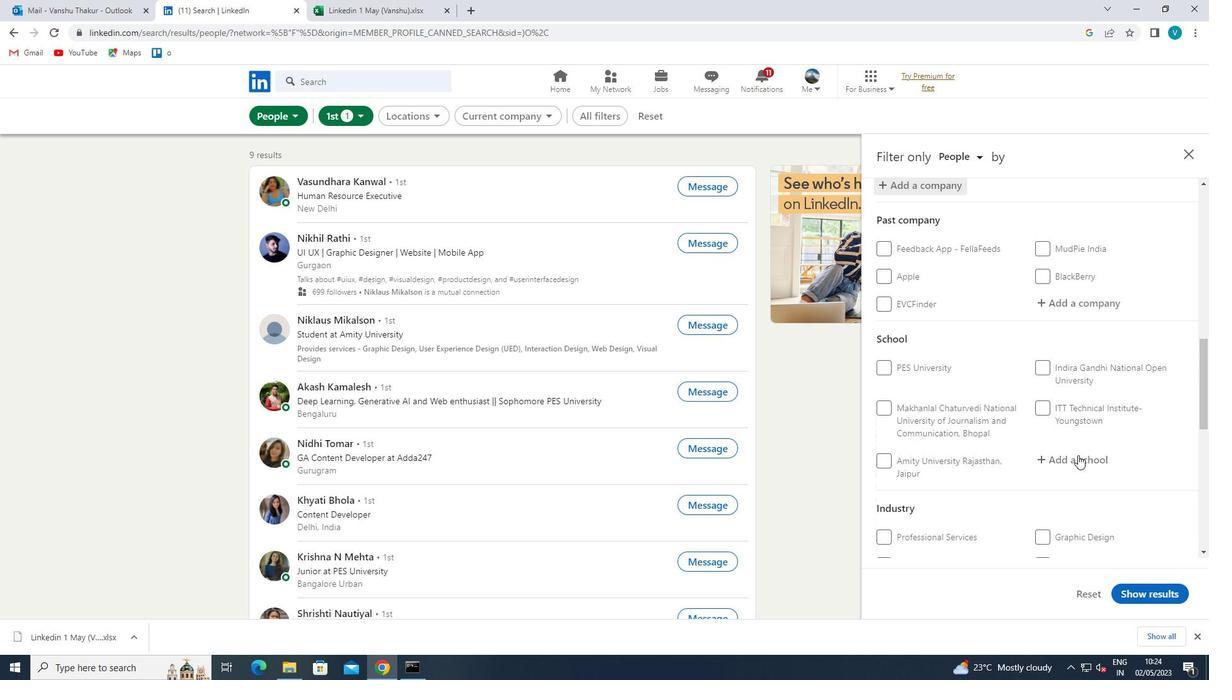 
Action: Mouse pressed left at (1088, 466)
Screenshot: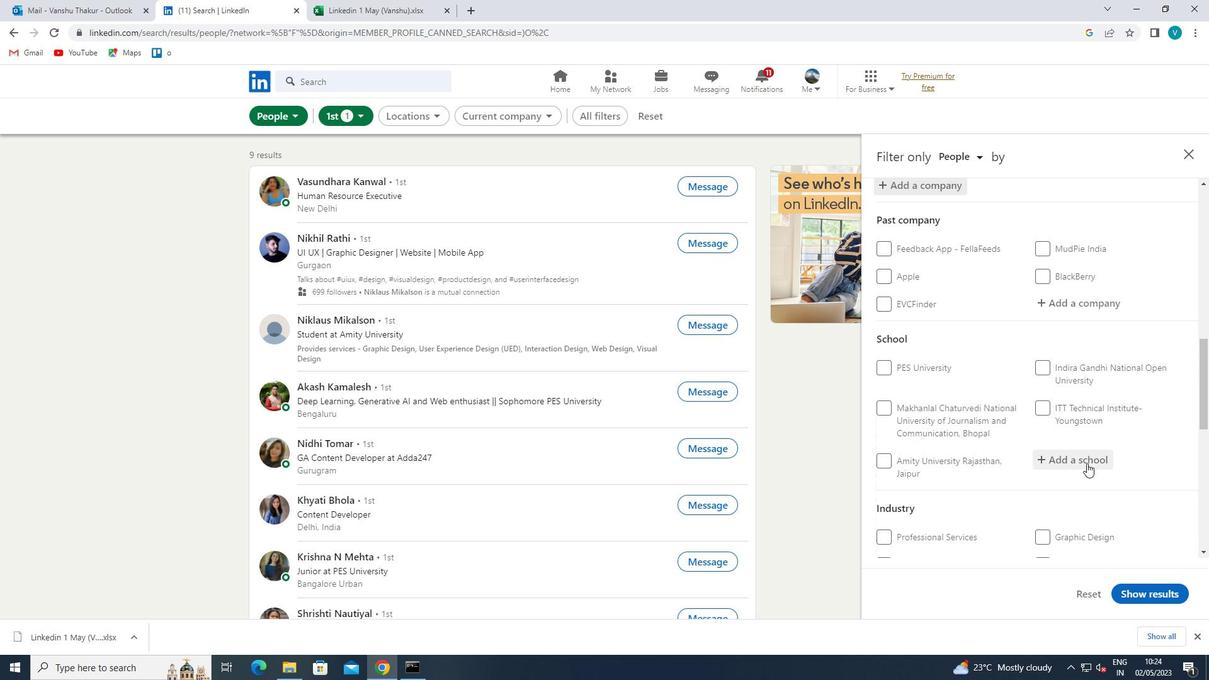 
Action: Key pressed <Key.shift>DELHI<Key.space><Key.shift><Key.shift>TECGH<Key.backspace><Key.backspace>HNICAL<Key.space>
Screenshot: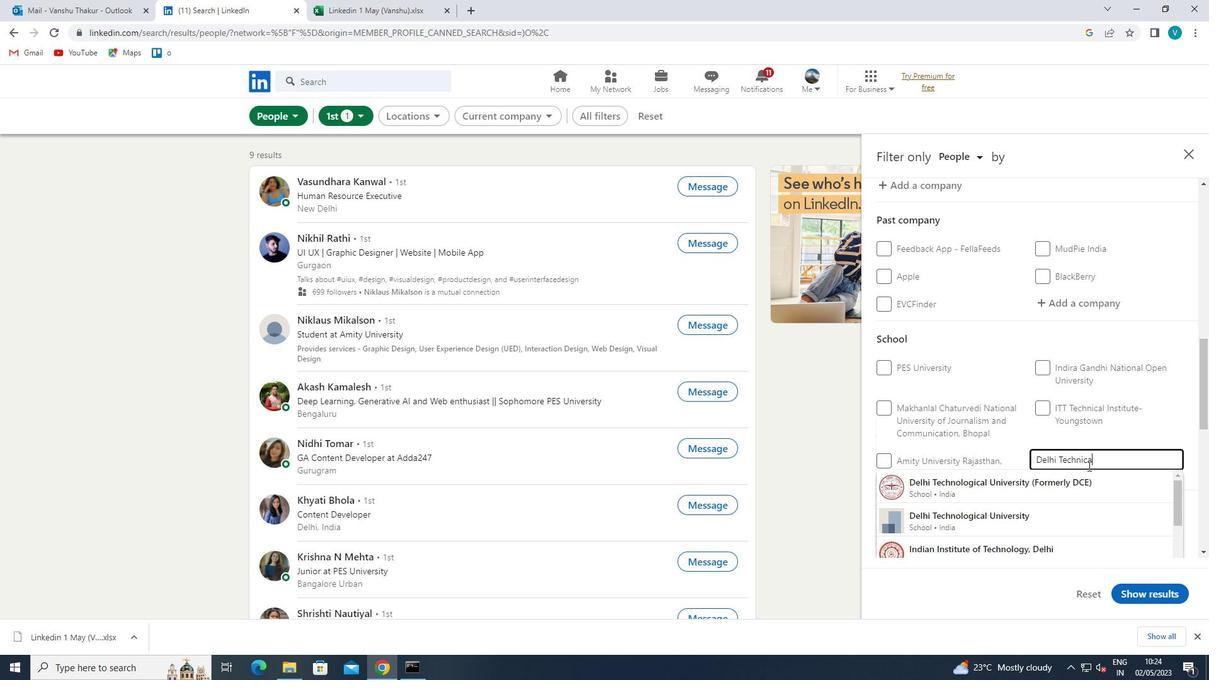 
Action: Mouse moved to (1066, 479)
Screenshot: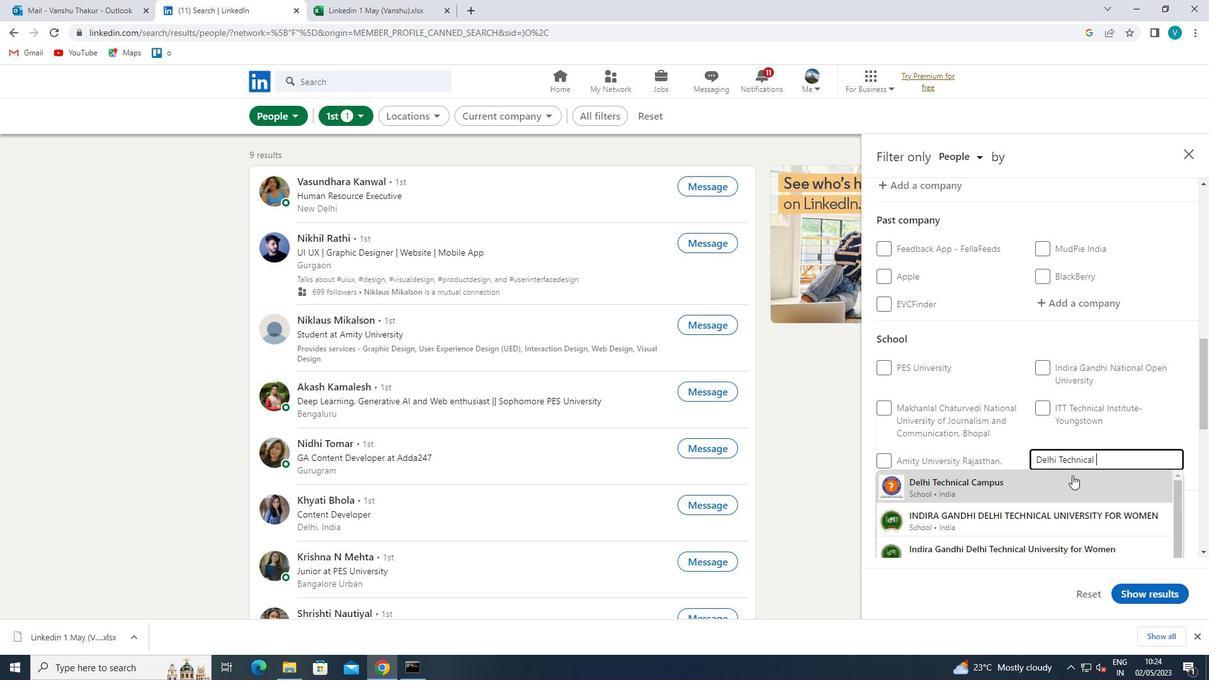 
Action: Mouse pressed left at (1066, 479)
Screenshot: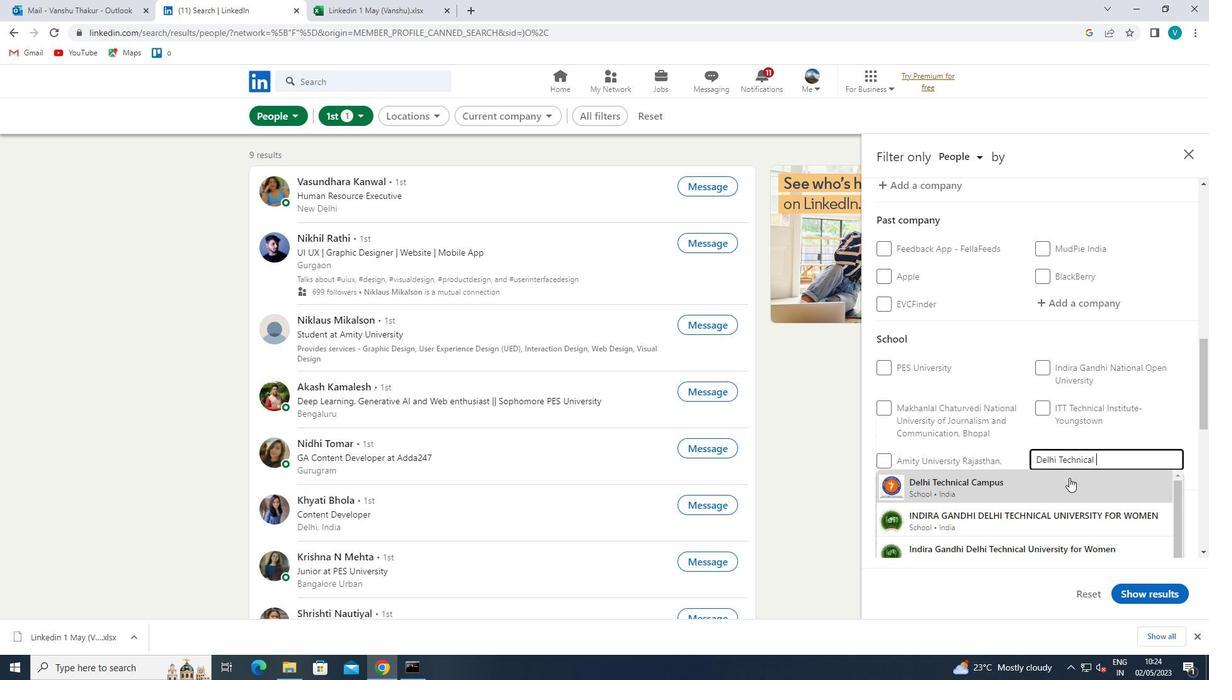 
Action: Mouse scrolled (1066, 478) with delta (0, 0)
Screenshot: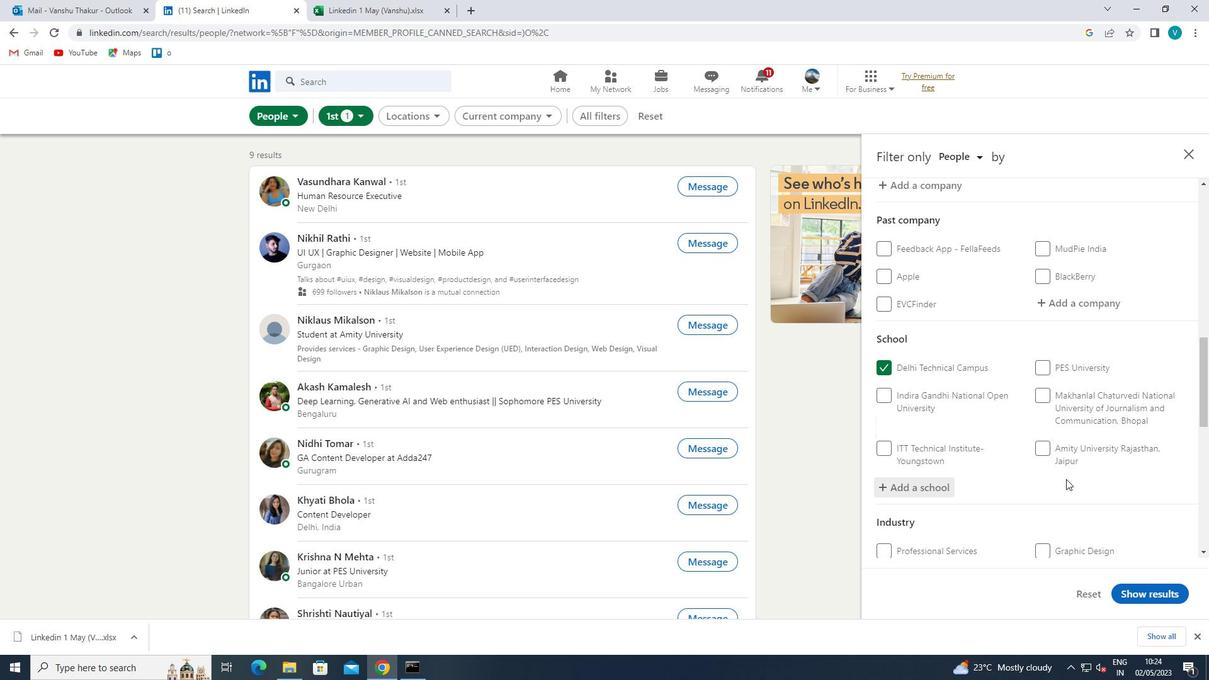
Action: Mouse scrolled (1066, 478) with delta (0, 0)
Screenshot: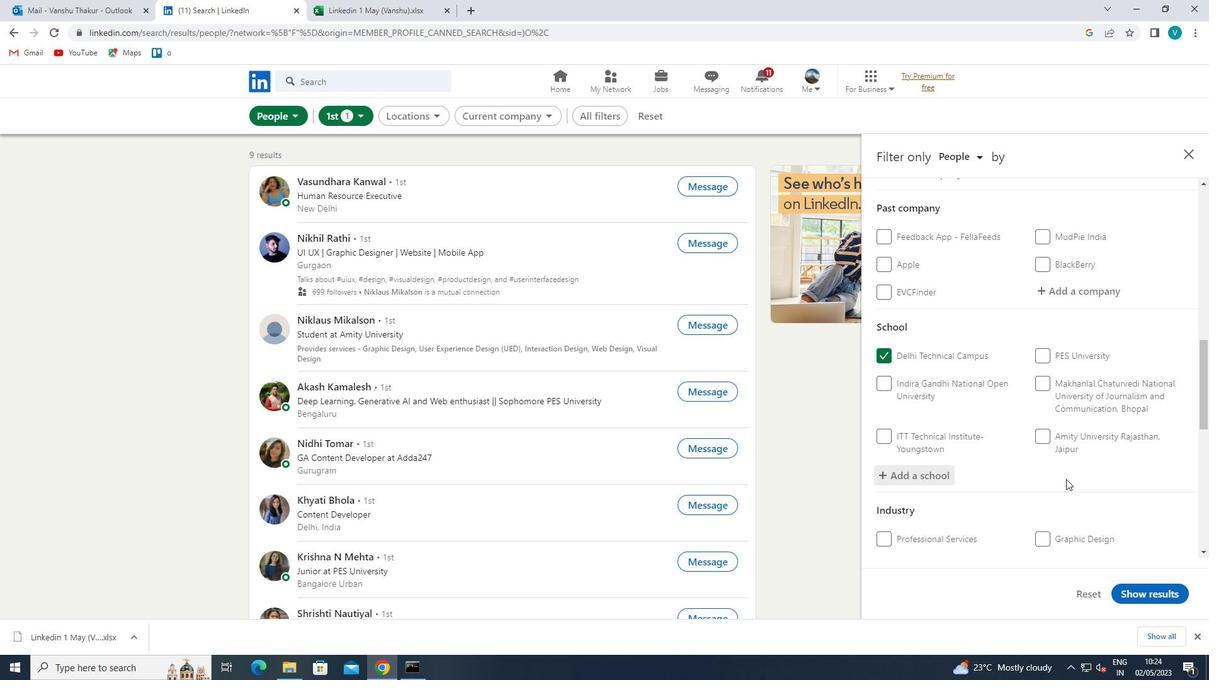 
Action: Mouse scrolled (1066, 478) with delta (0, 0)
Screenshot: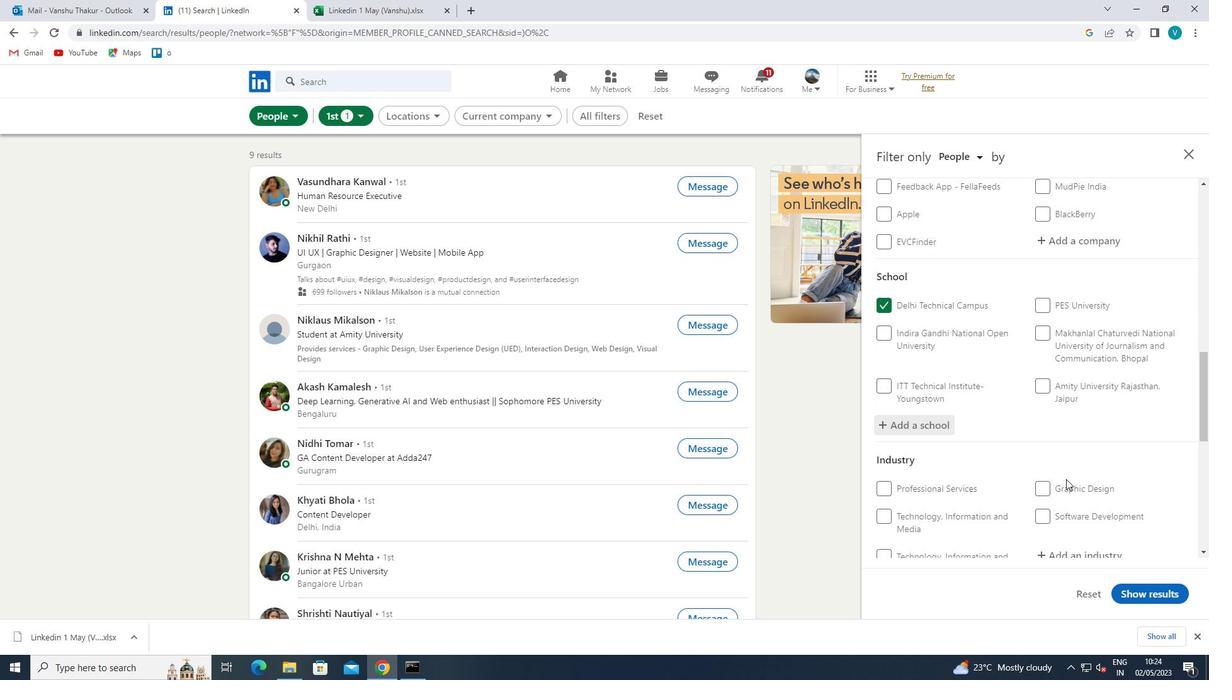 
Action: Mouse moved to (1083, 423)
Screenshot: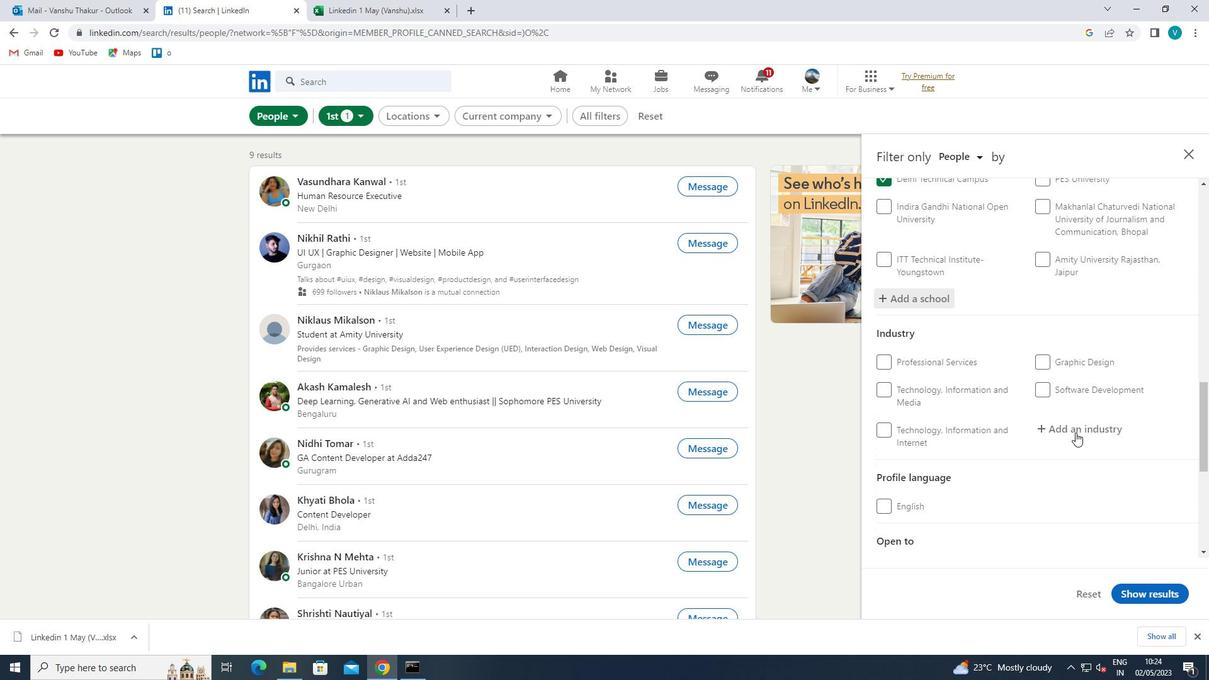 
Action: Mouse pressed left at (1083, 423)
Screenshot: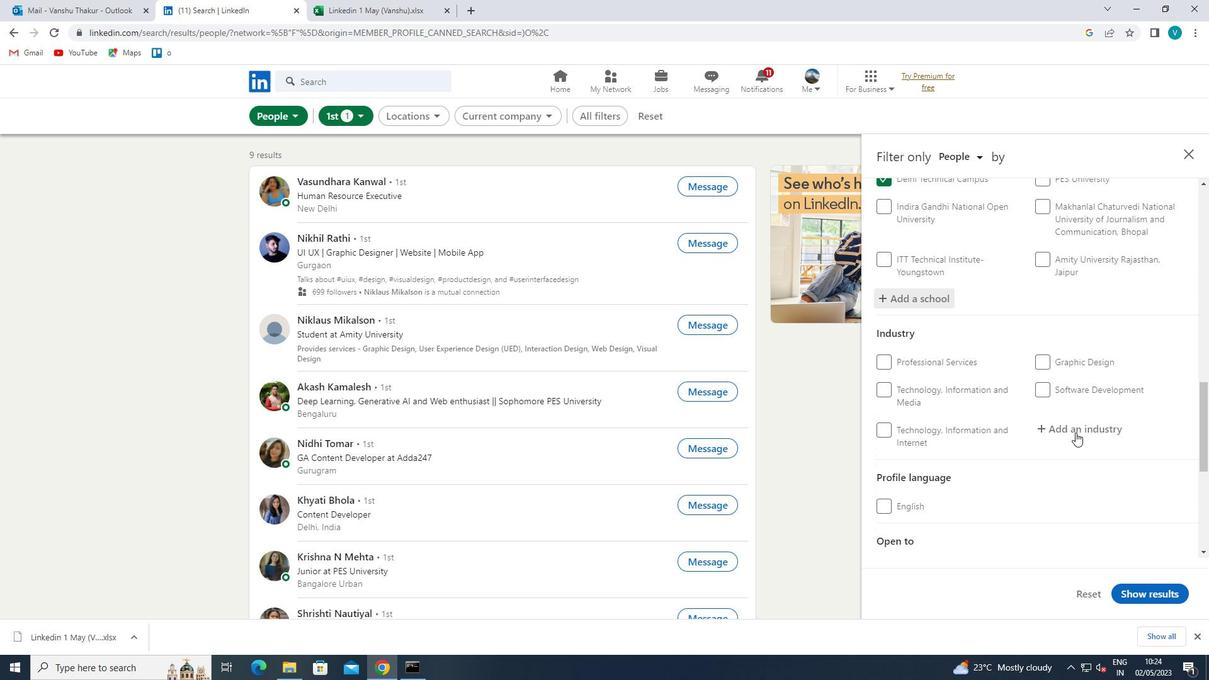 
Action: Key pressed <Key.shift>FOOD<Key.space>
Screenshot: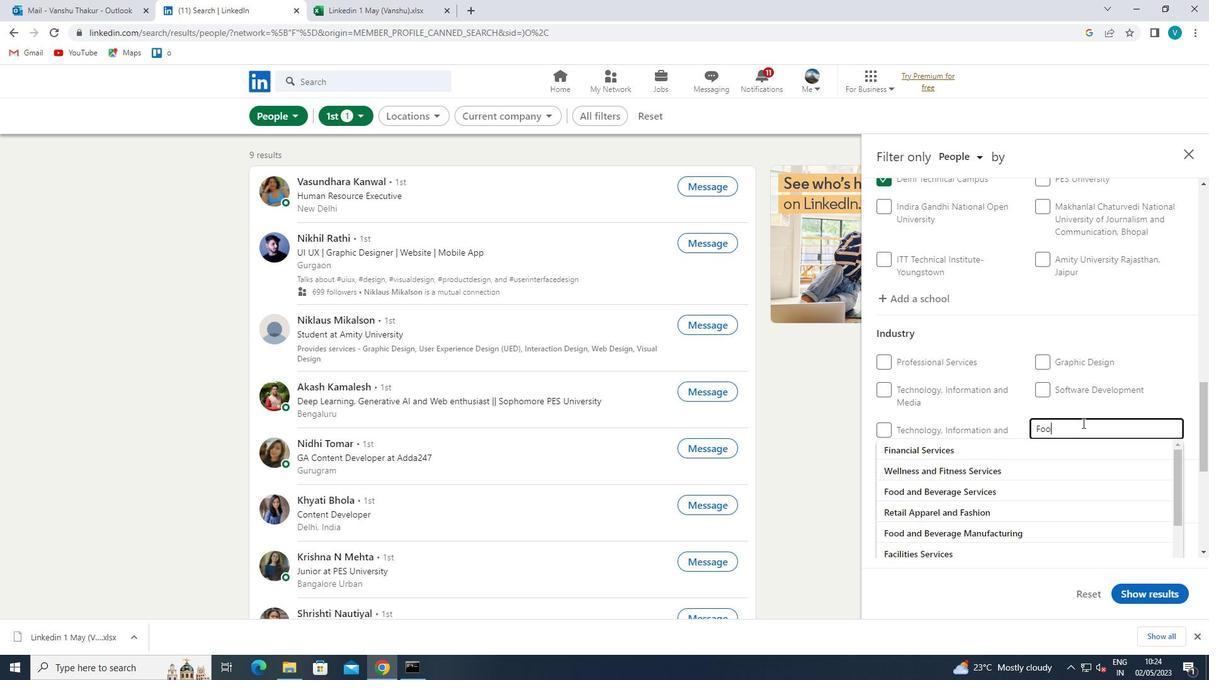 
Action: Mouse moved to (1044, 446)
Screenshot: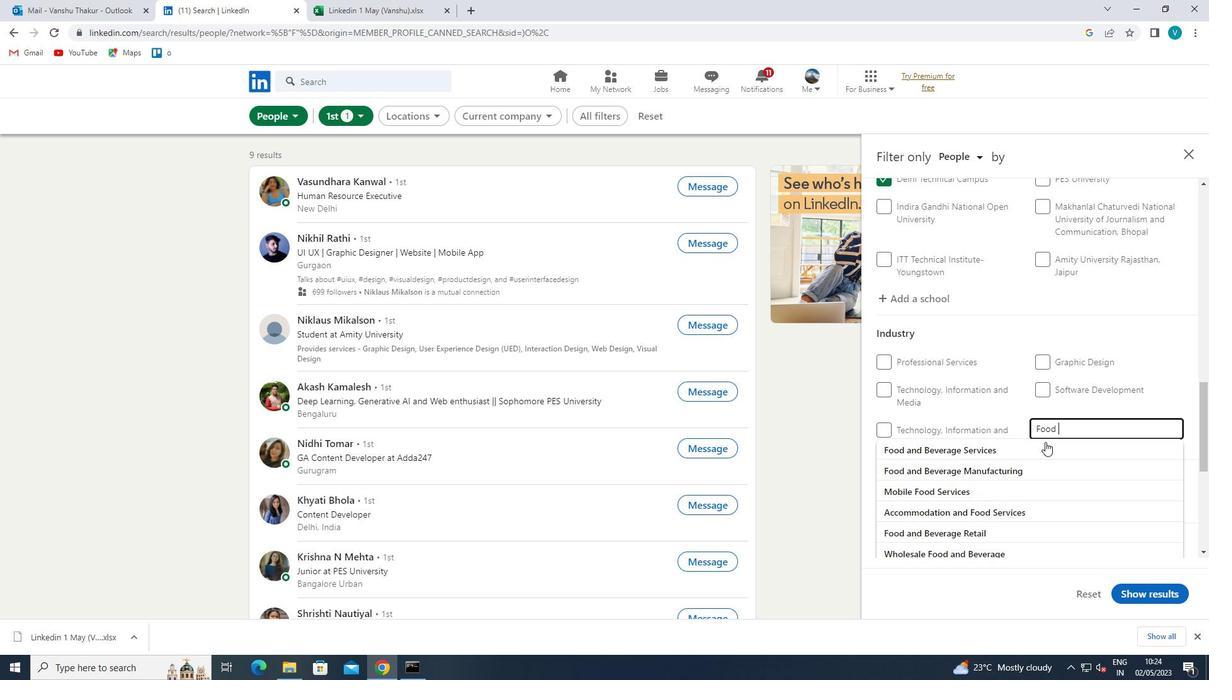 
Action: Mouse pressed left at (1044, 446)
Screenshot: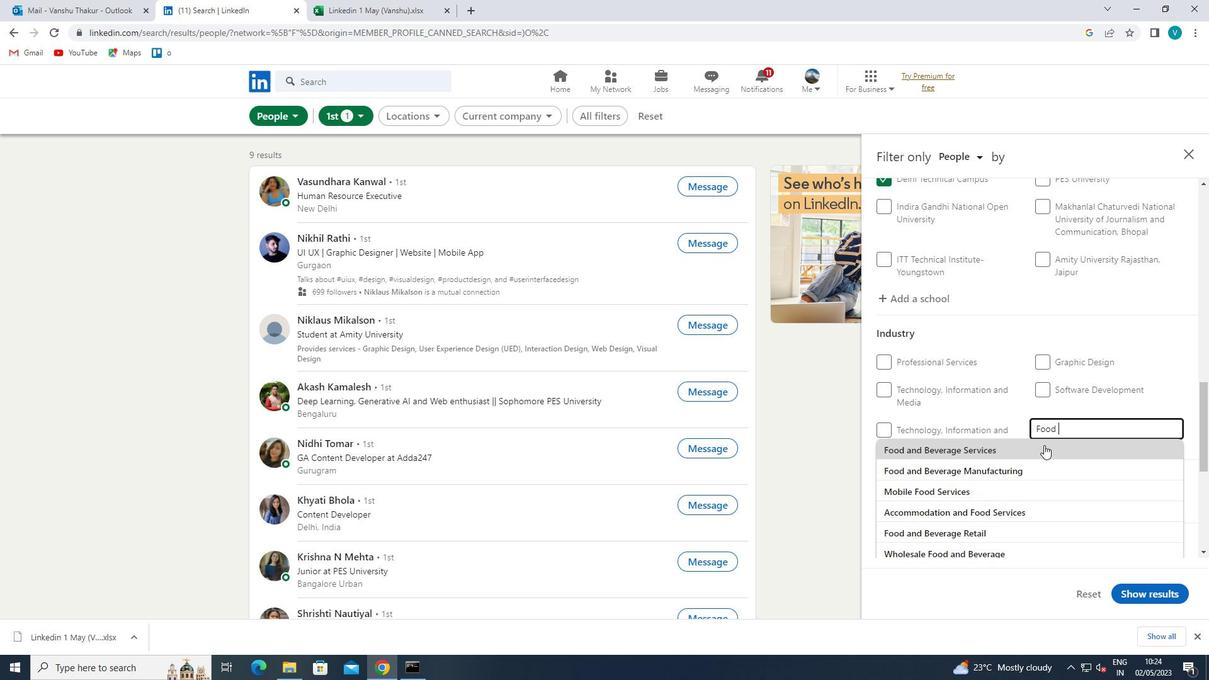 
Action: Mouse moved to (1066, 434)
Screenshot: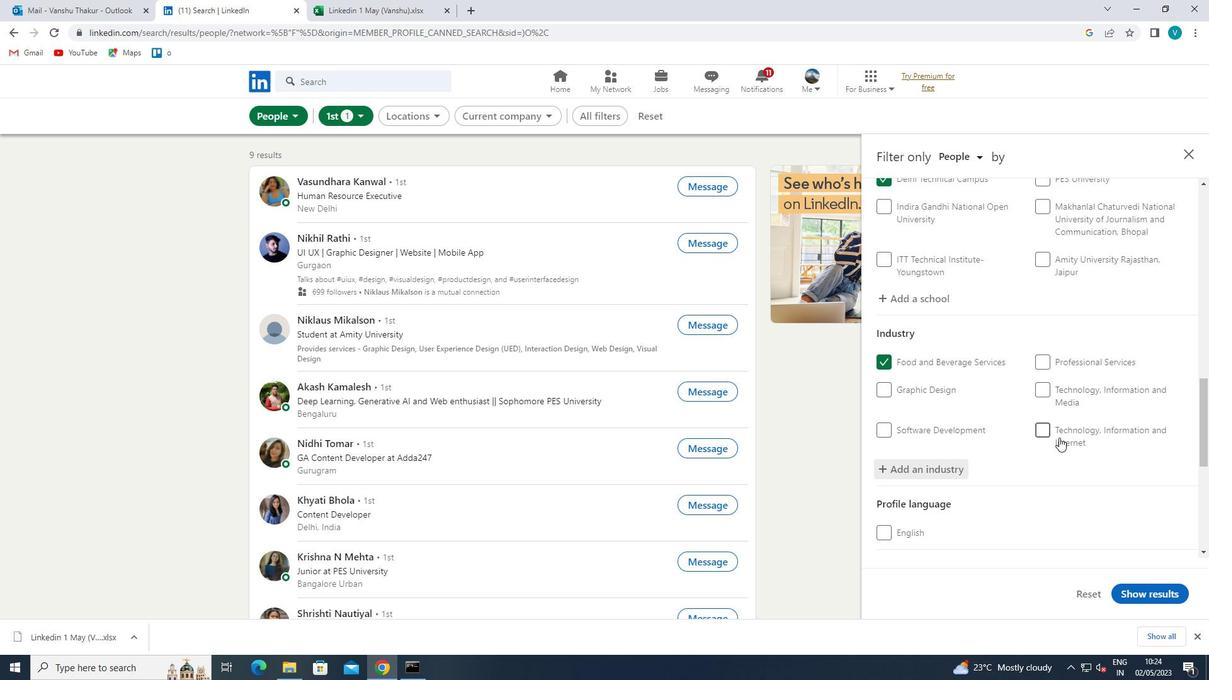 
Action: Mouse scrolled (1066, 433) with delta (0, 0)
Screenshot: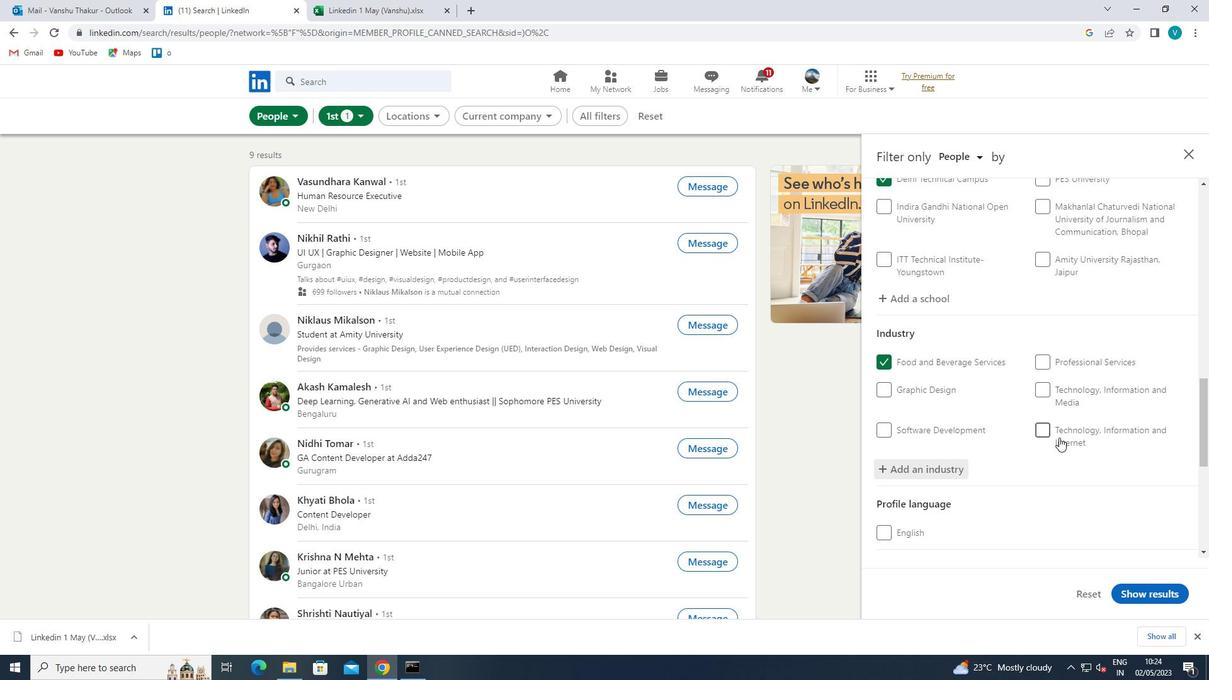 
Action: Mouse moved to (1068, 433)
Screenshot: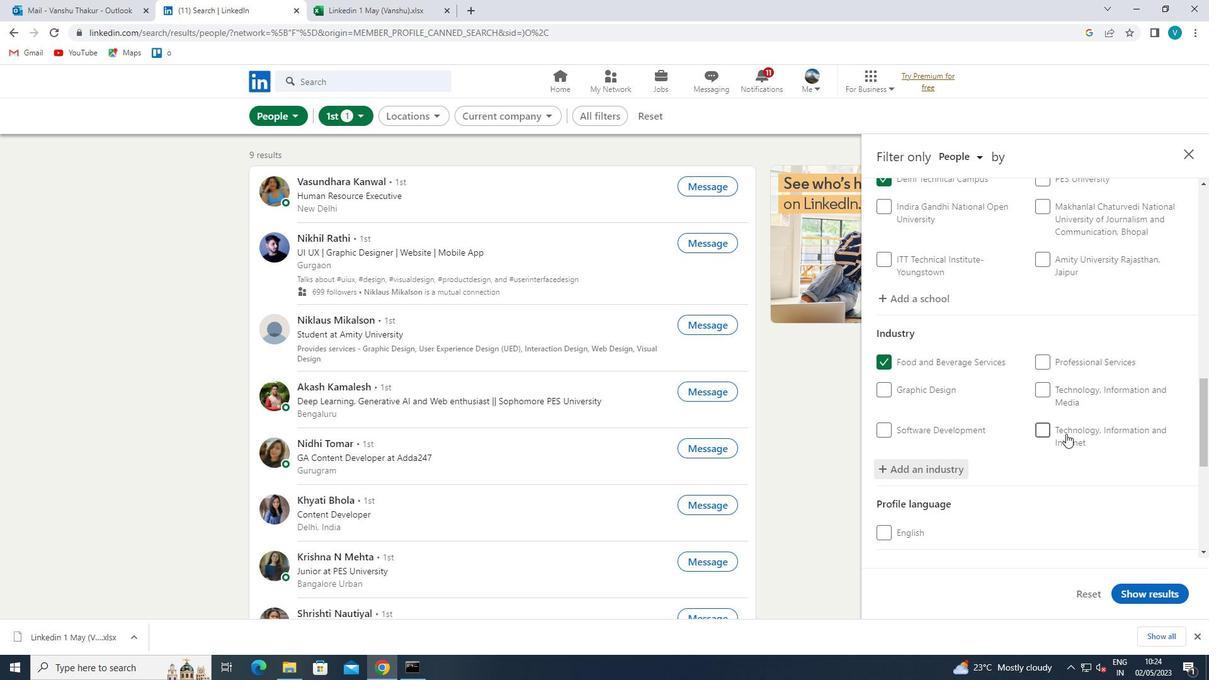 
Action: Mouse scrolled (1068, 432) with delta (0, 0)
Screenshot: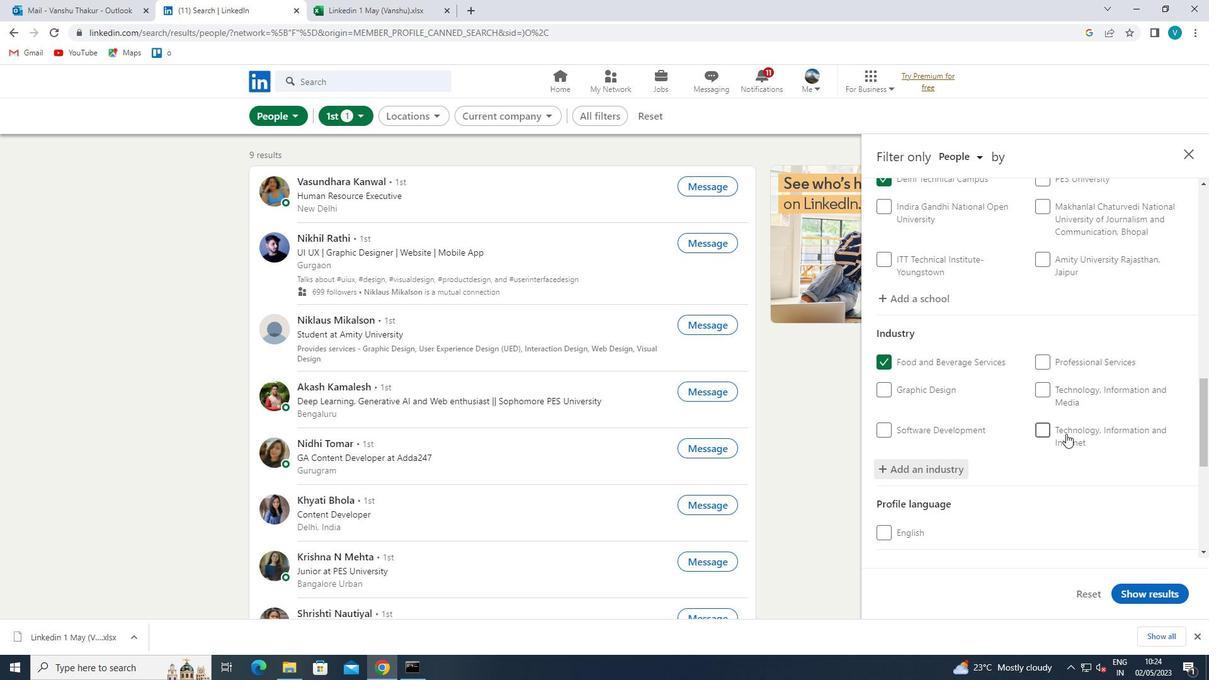 
Action: Mouse moved to (1068, 428)
Screenshot: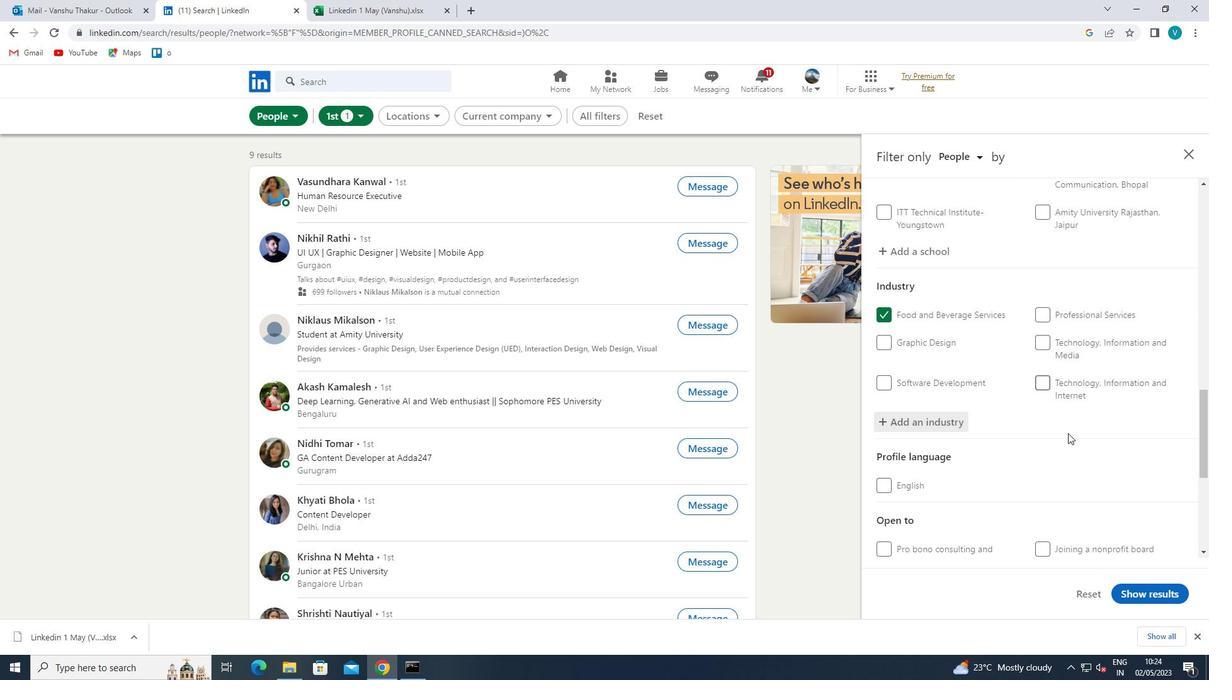 
Action: Mouse scrolled (1068, 427) with delta (0, 0)
Screenshot: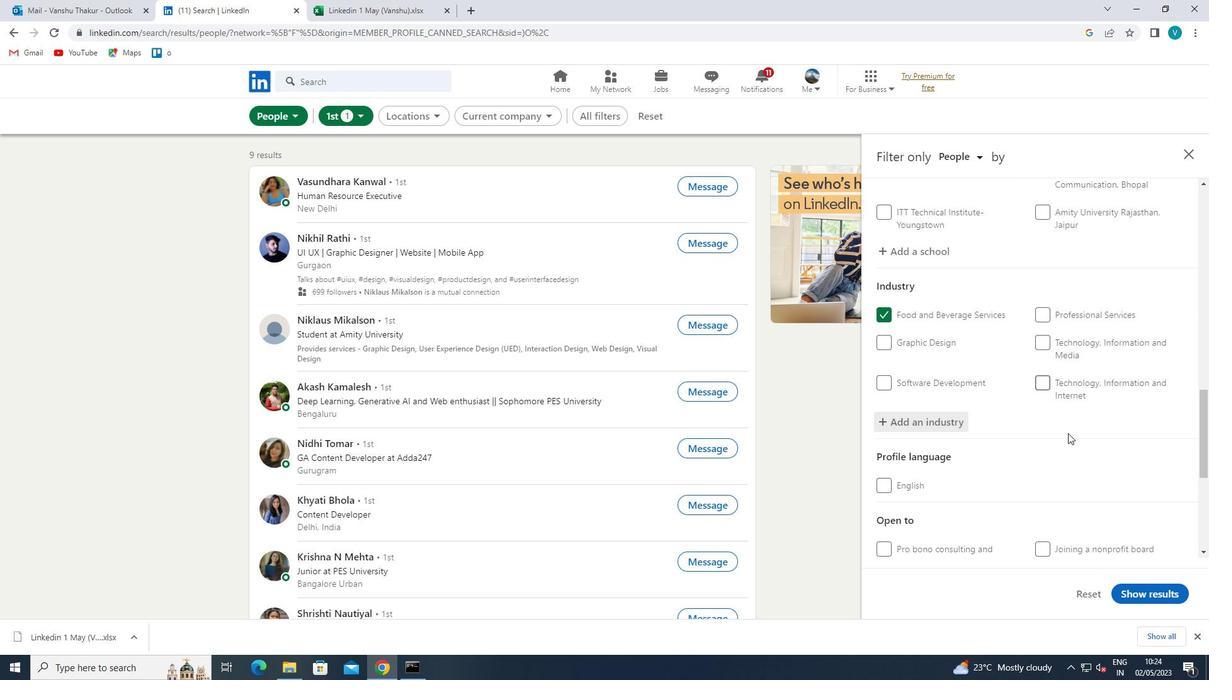
Action: Mouse moved to (1067, 427)
Screenshot: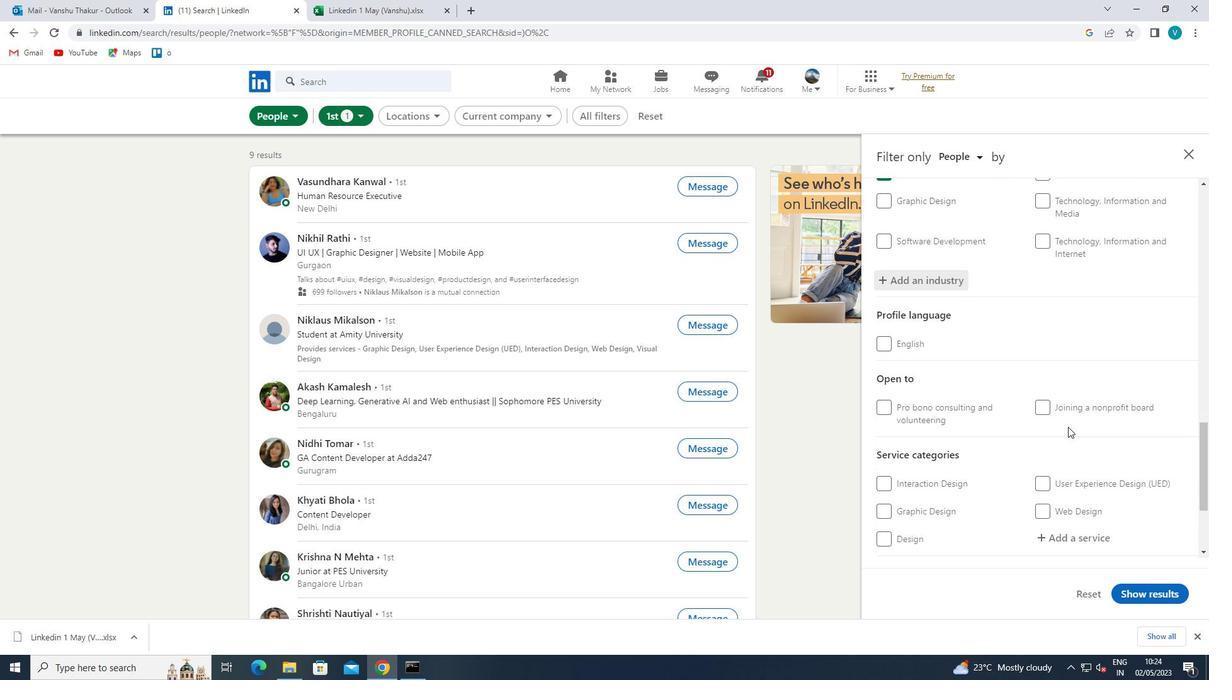
Action: Mouse scrolled (1067, 426) with delta (0, 0)
Screenshot: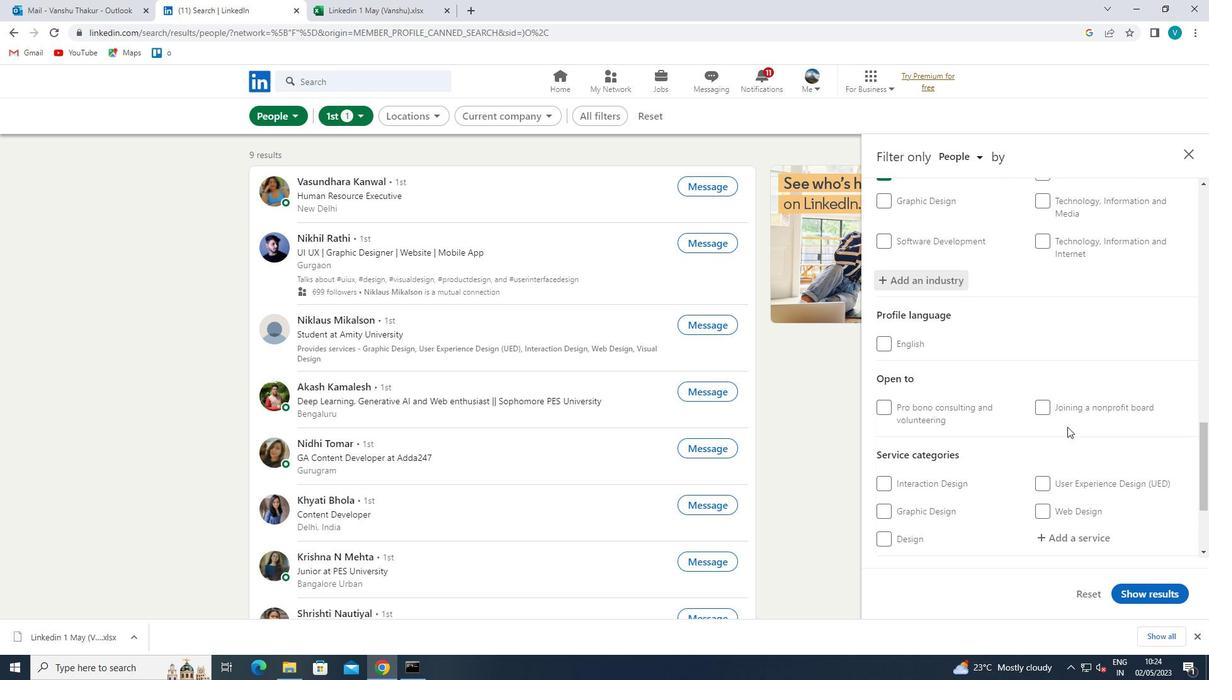 
Action: Mouse scrolled (1067, 426) with delta (0, 0)
Screenshot: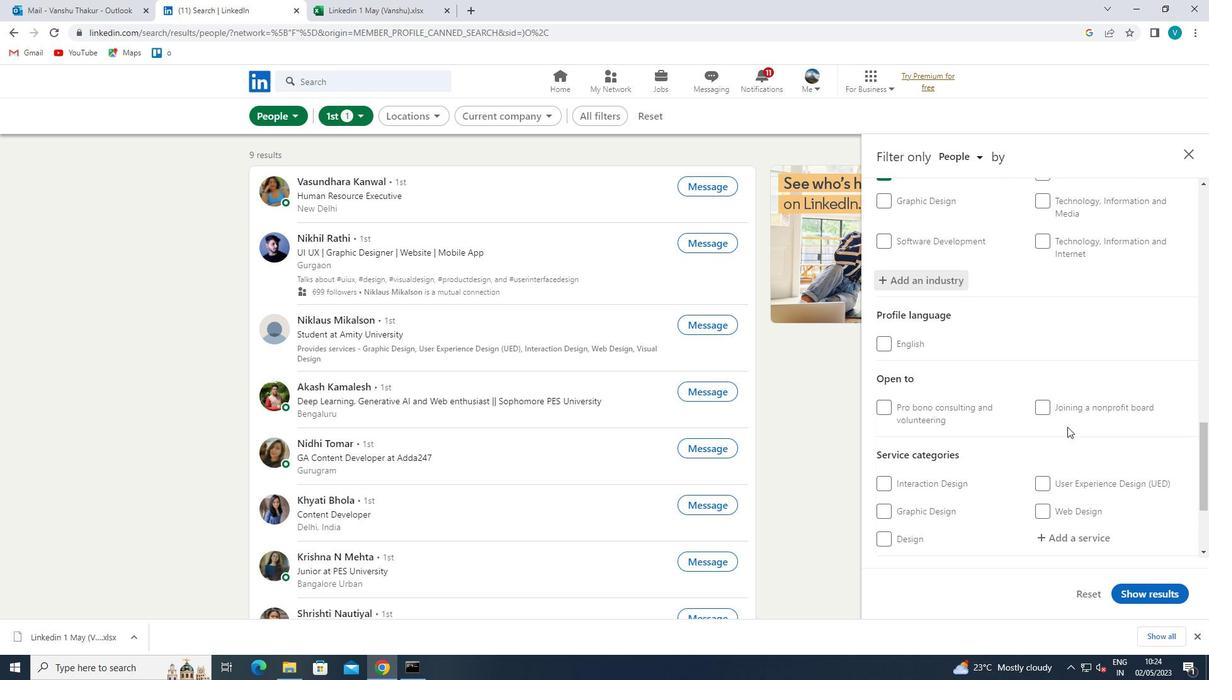 
Action: Mouse moved to (1080, 420)
Screenshot: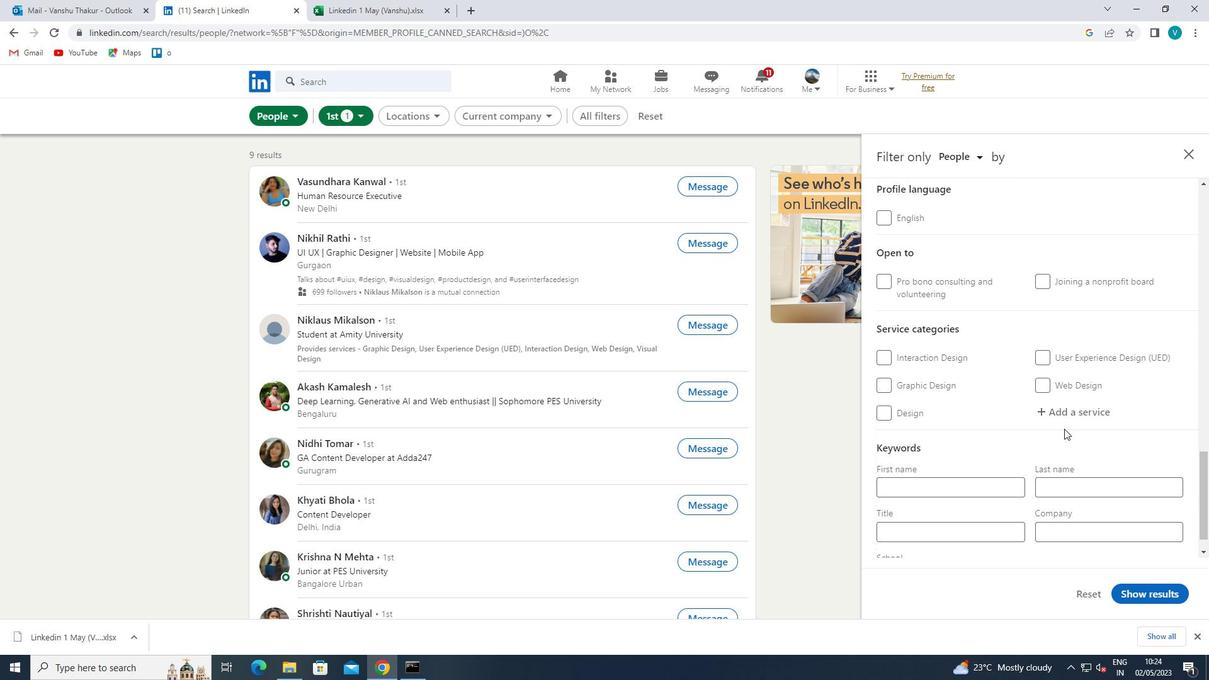 
Action: Mouse pressed left at (1080, 420)
Screenshot: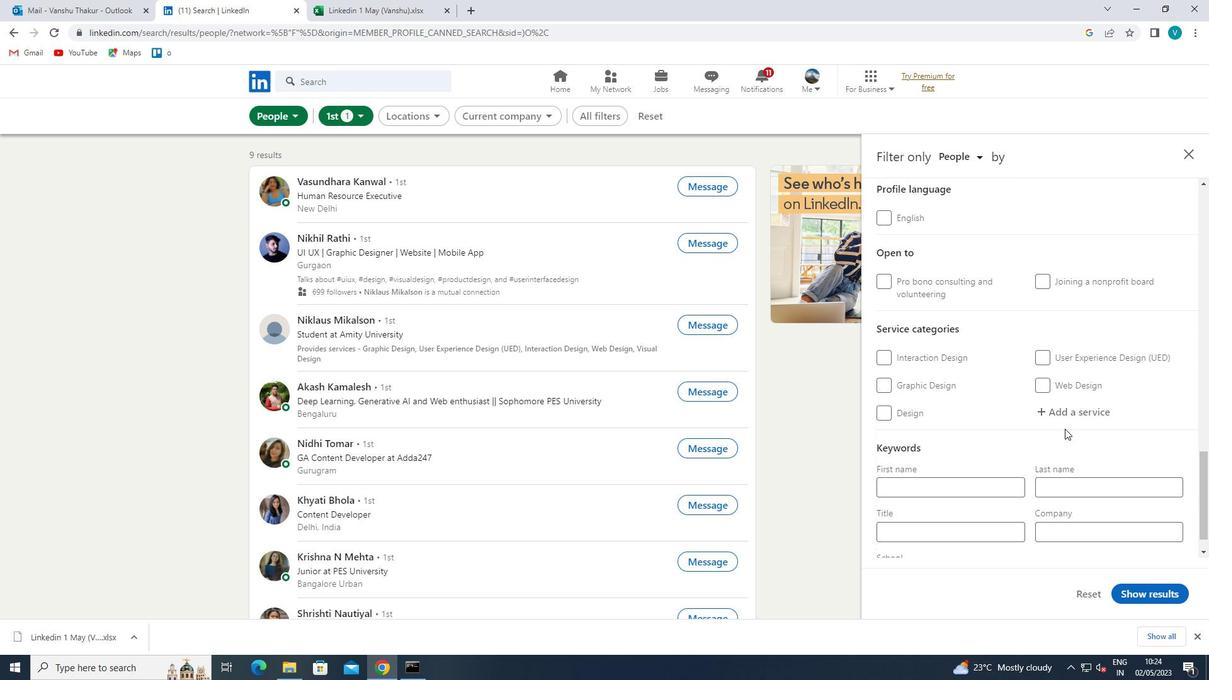 
Action: Mouse moved to (1086, 417)
Screenshot: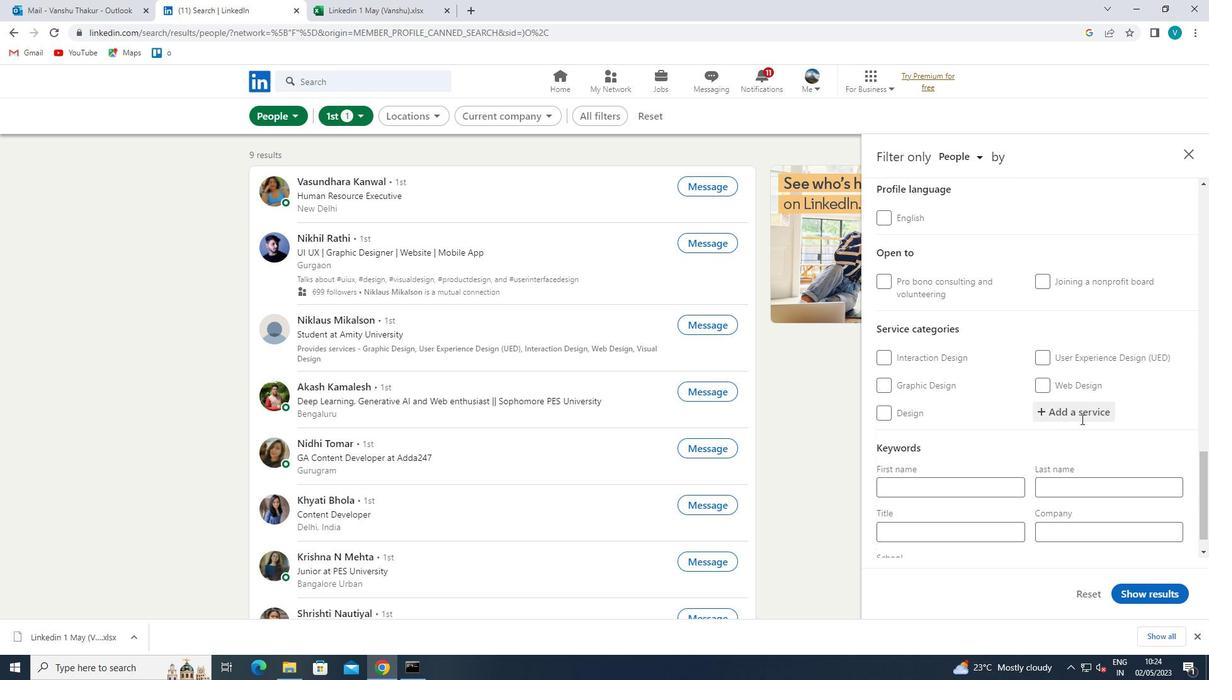 
Action: Key pressed <Key.shift>FINANCIAL<Key.space>
Screenshot: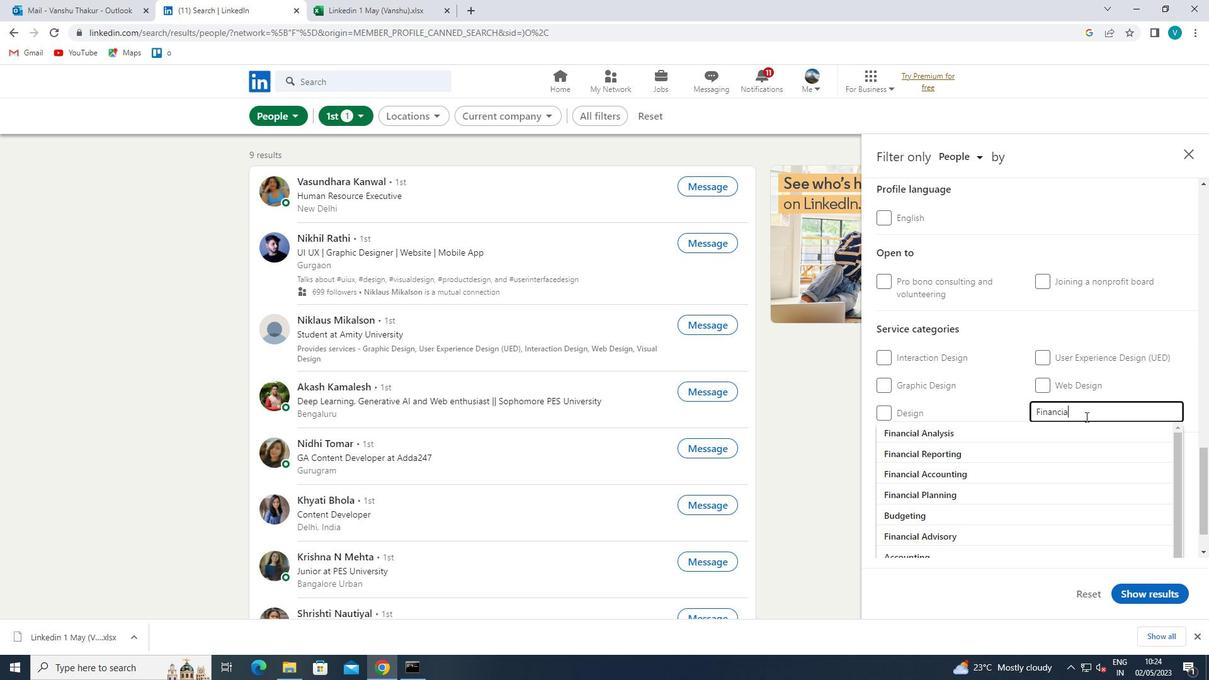 
Action: Mouse moved to (1016, 488)
Screenshot: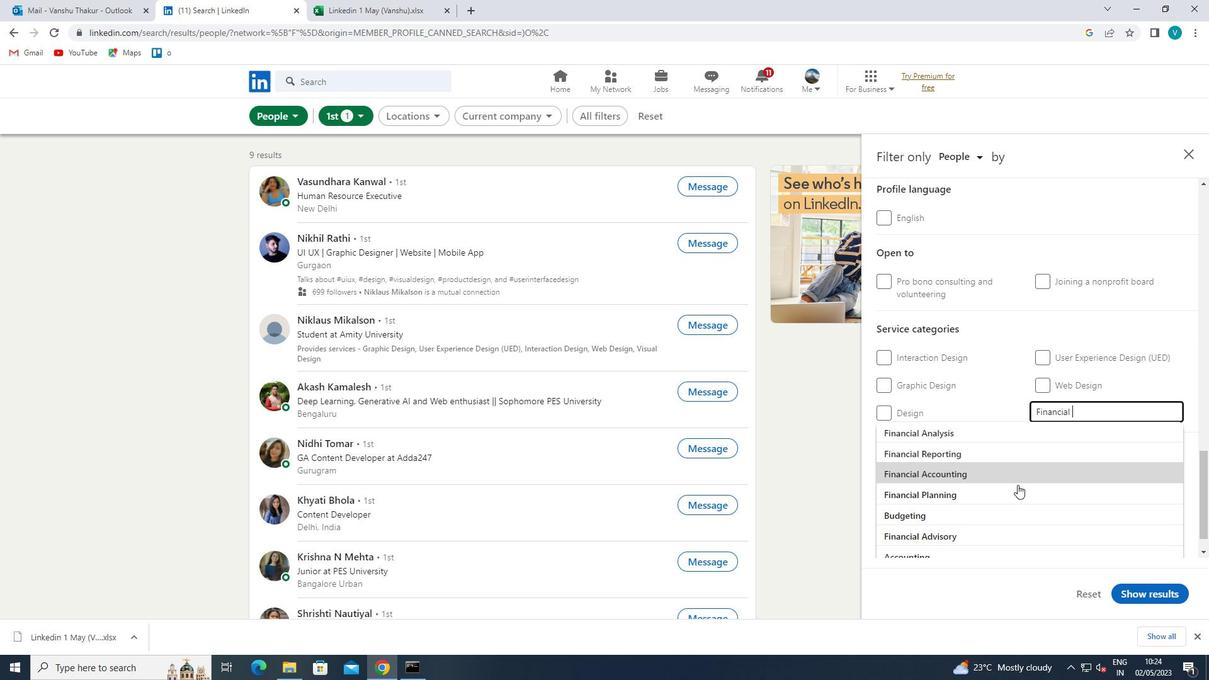 
Action: Mouse pressed left at (1016, 488)
Screenshot: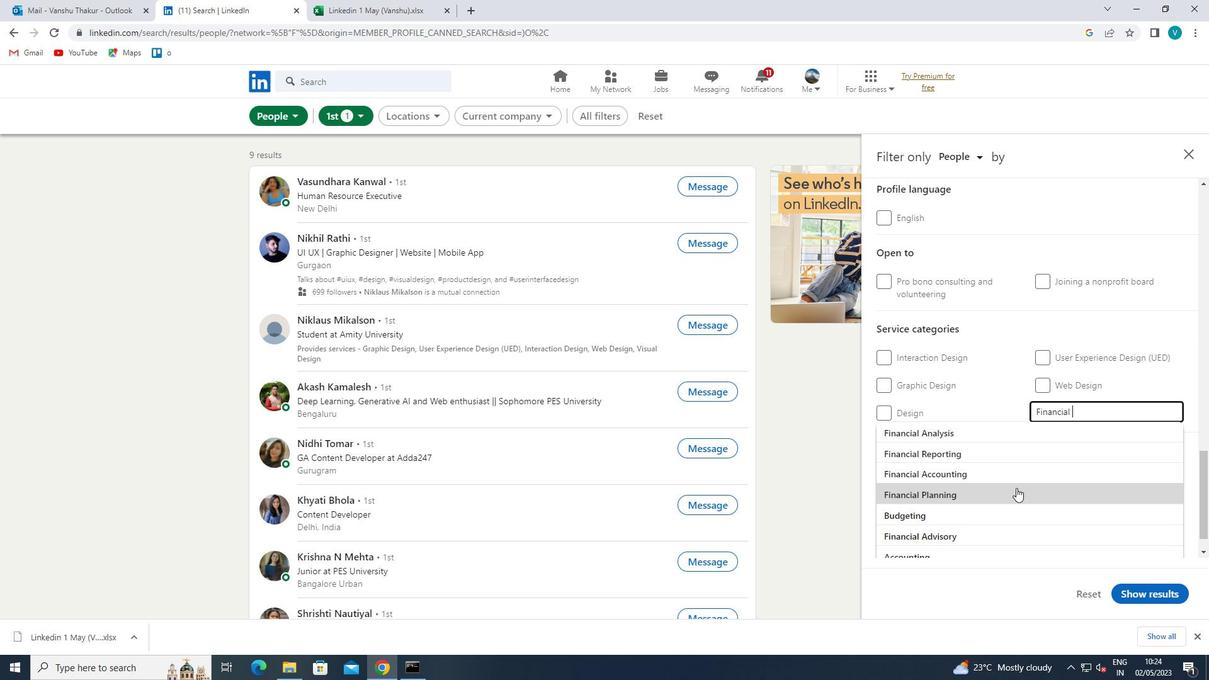 
Action: Mouse moved to (1033, 465)
Screenshot: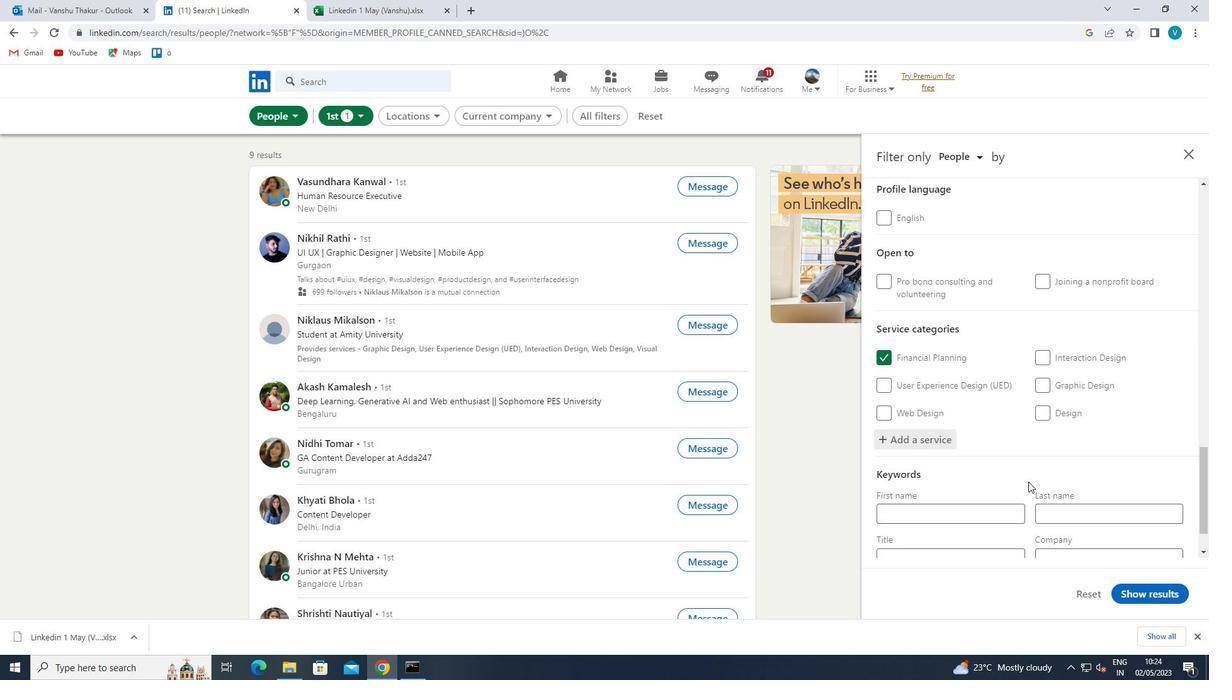 
Action: Mouse scrolled (1033, 464) with delta (0, 0)
Screenshot: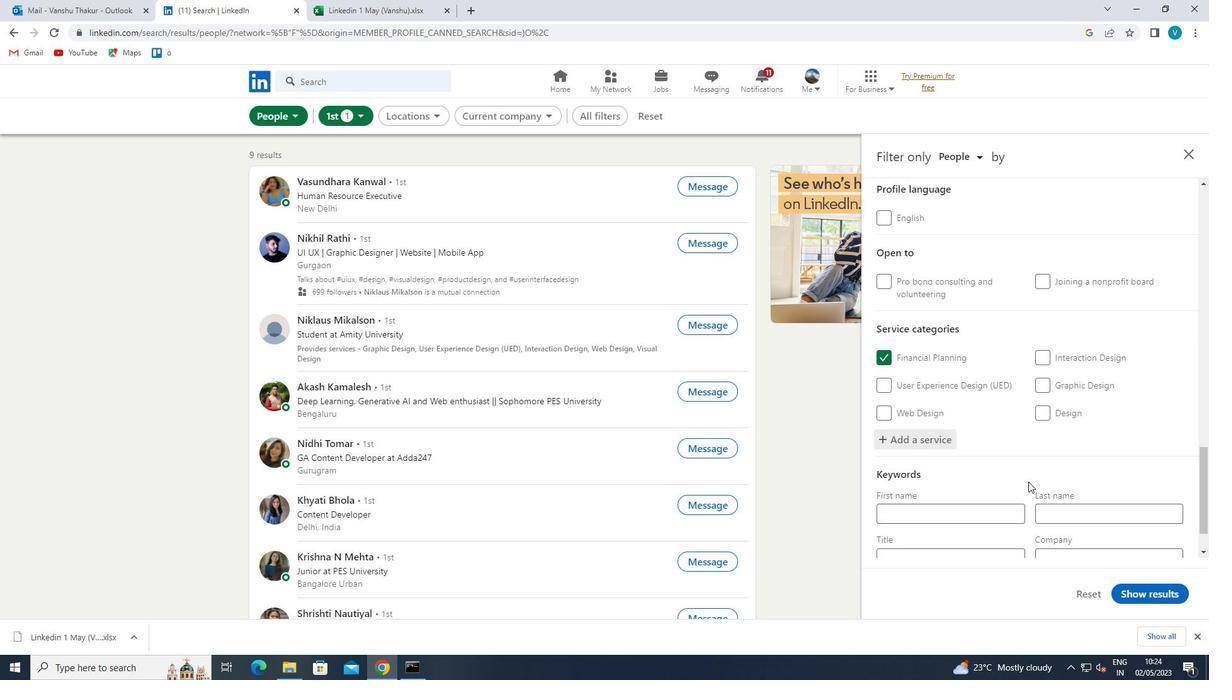 
Action: Mouse moved to (1030, 454)
Screenshot: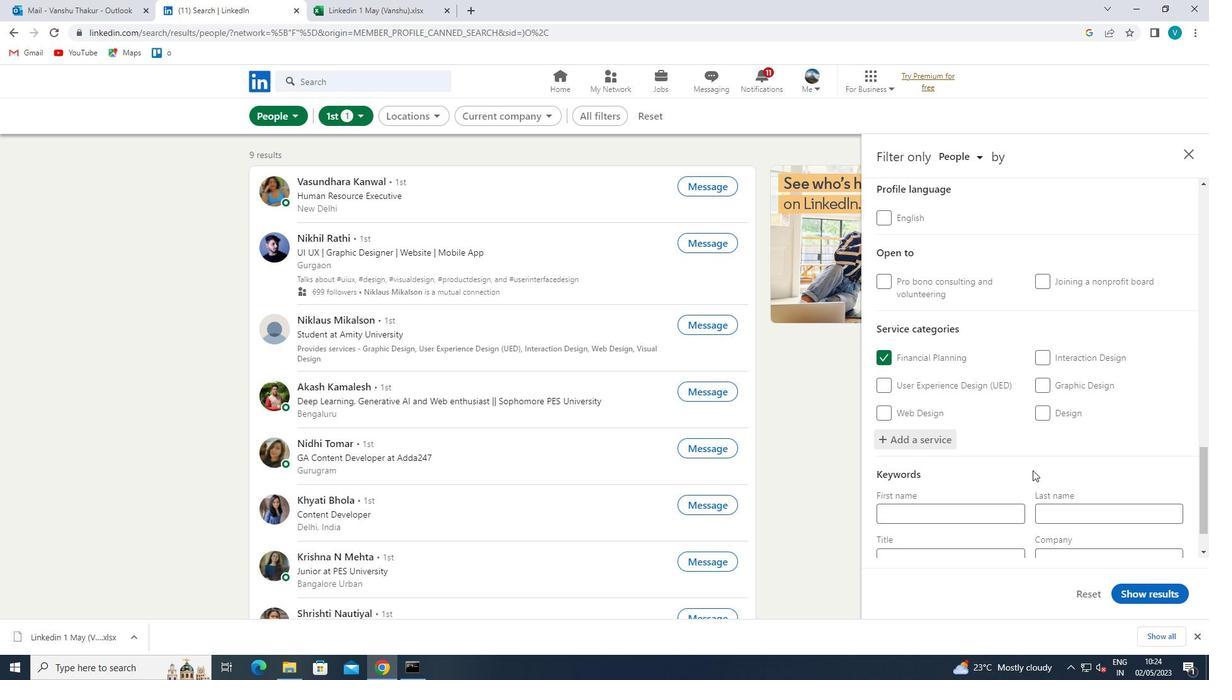 
Action: Mouse scrolled (1030, 453) with delta (0, 0)
Screenshot: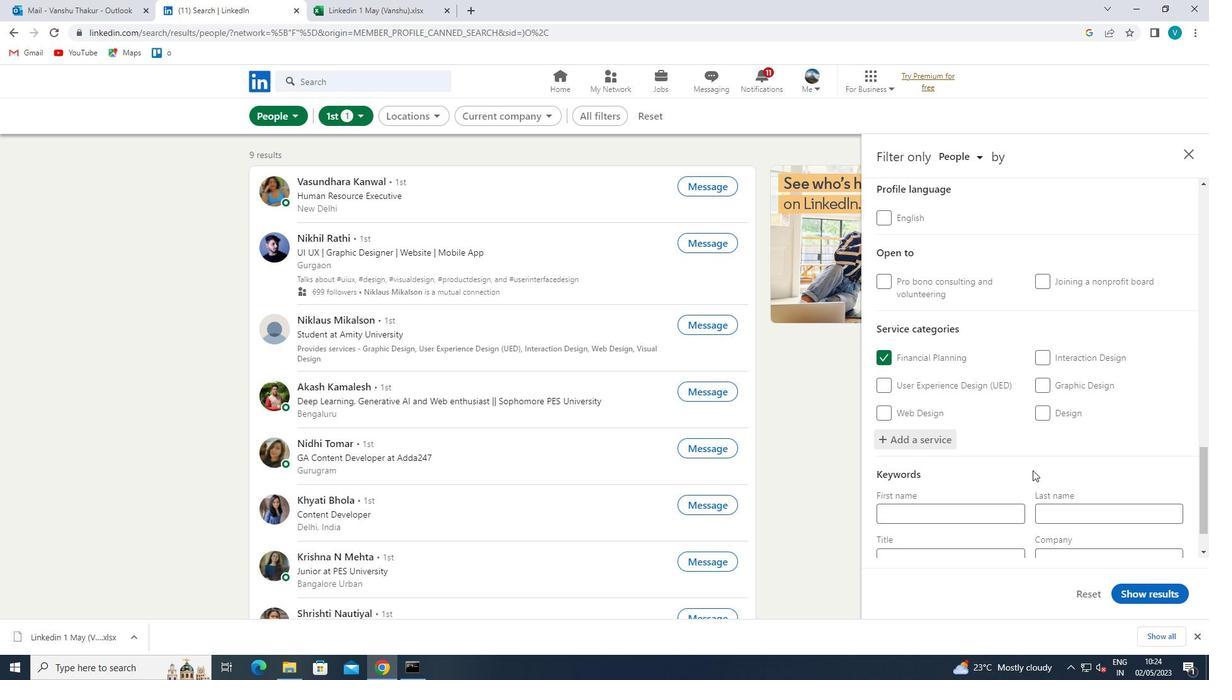
Action: Mouse moved to (1030, 453)
Screenshot: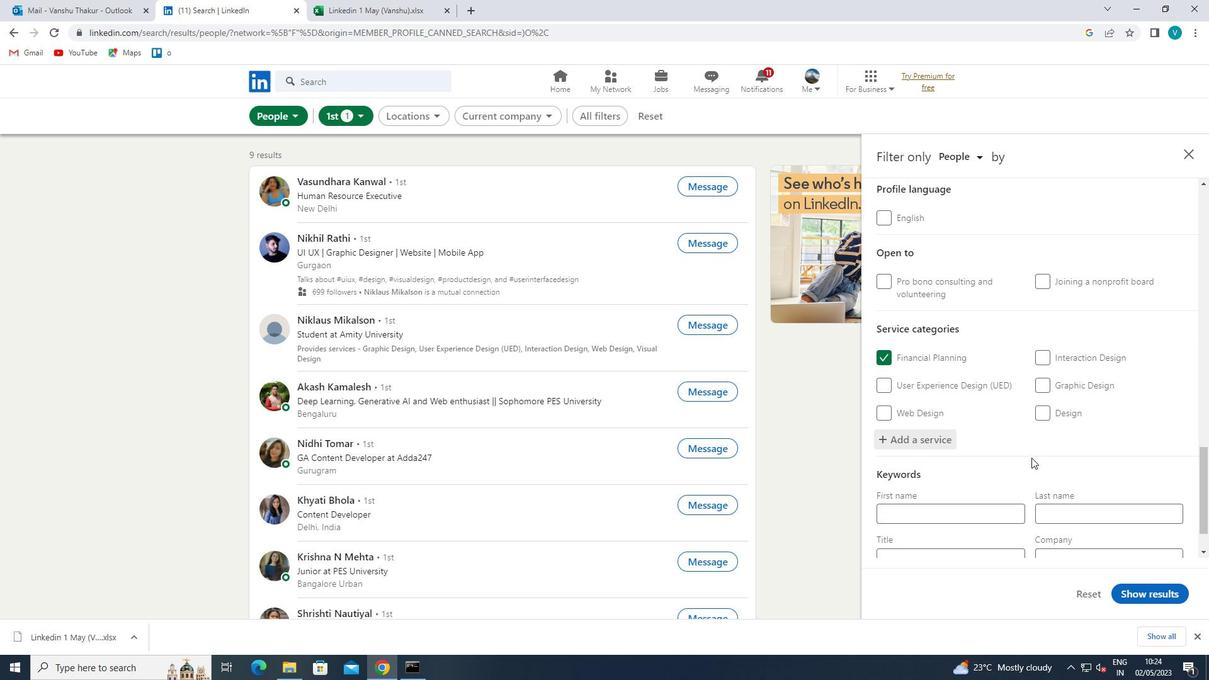 
Action: Mouse scrolled (1030, 453) with delta (0, 0)
Screenshot: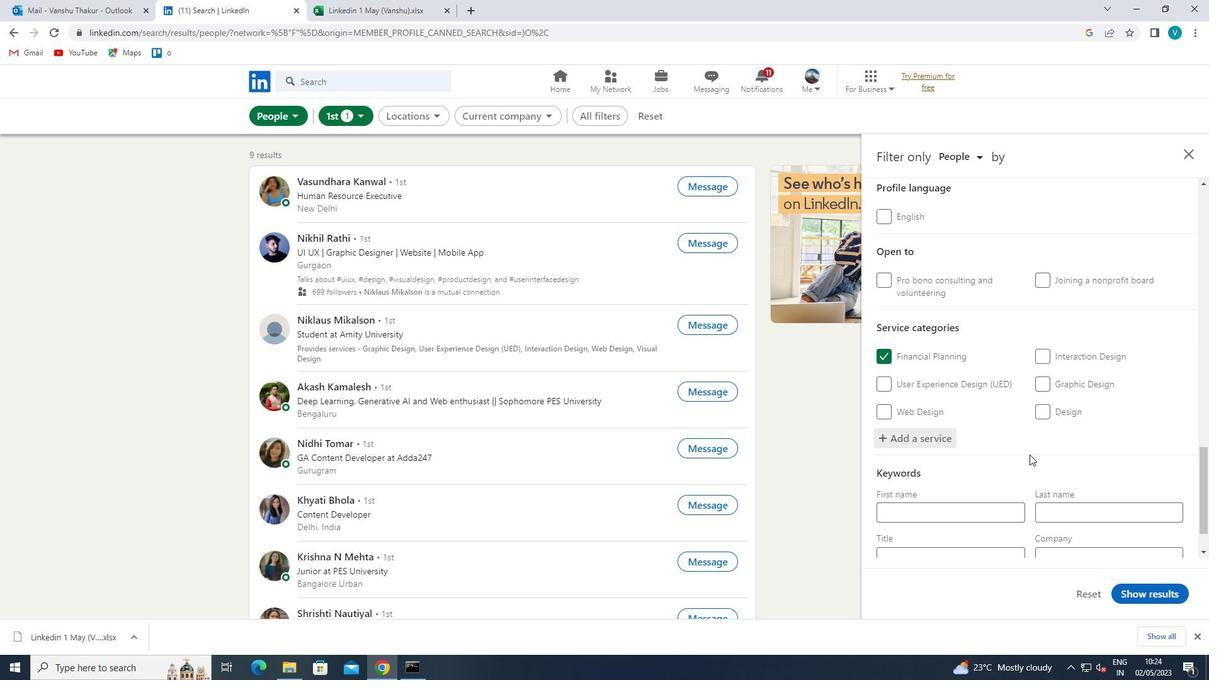 
Action: Mouse moved to (989, 505)
Screenshot: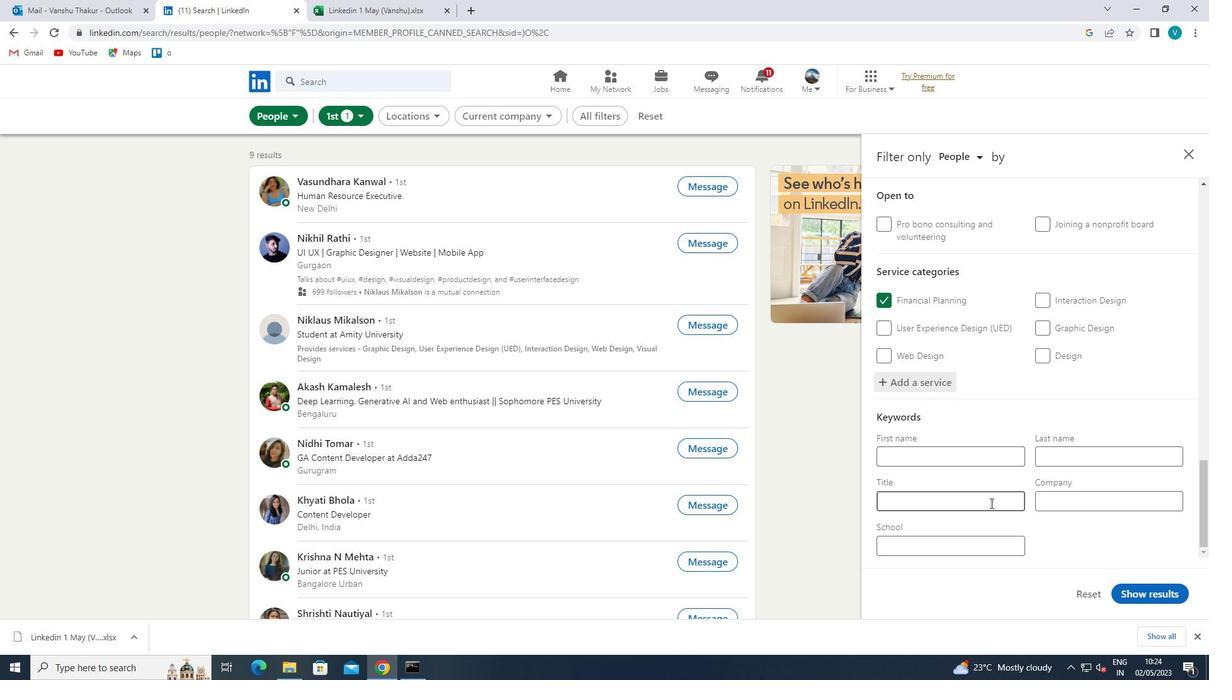 
Action: Mouse pressed left at (989, 505)
Screenshot: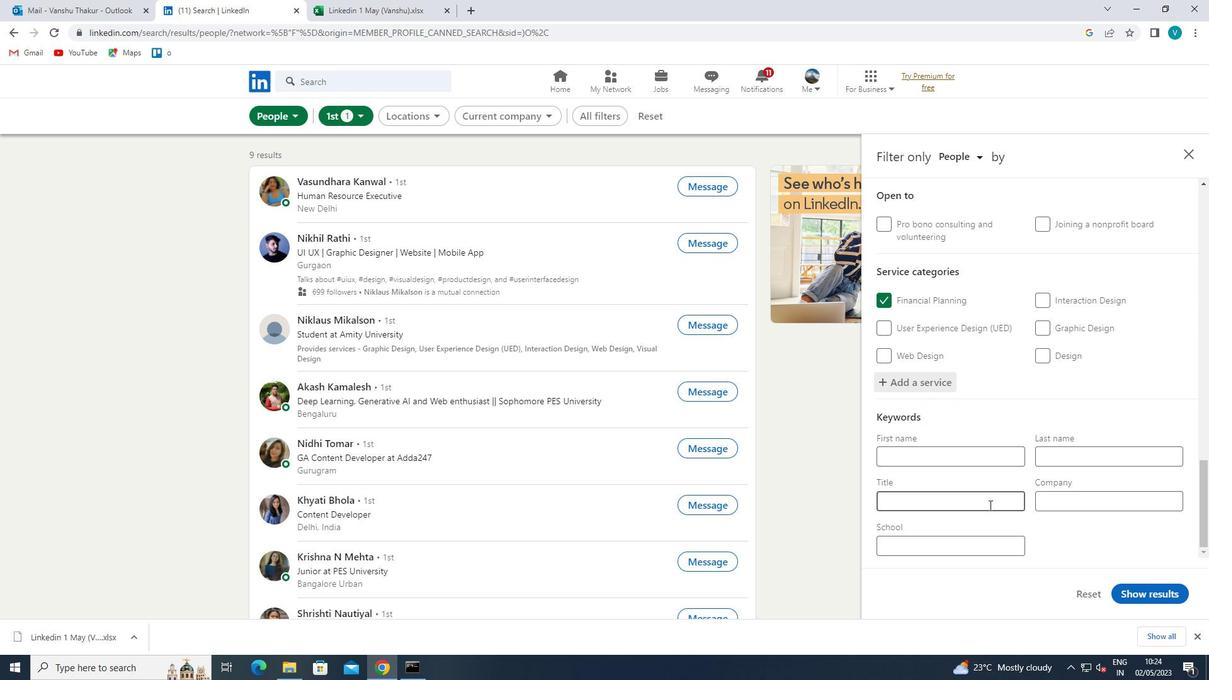 
Action: Key pressed <Key.shift>ARTIST<Key.space>
Screenshot: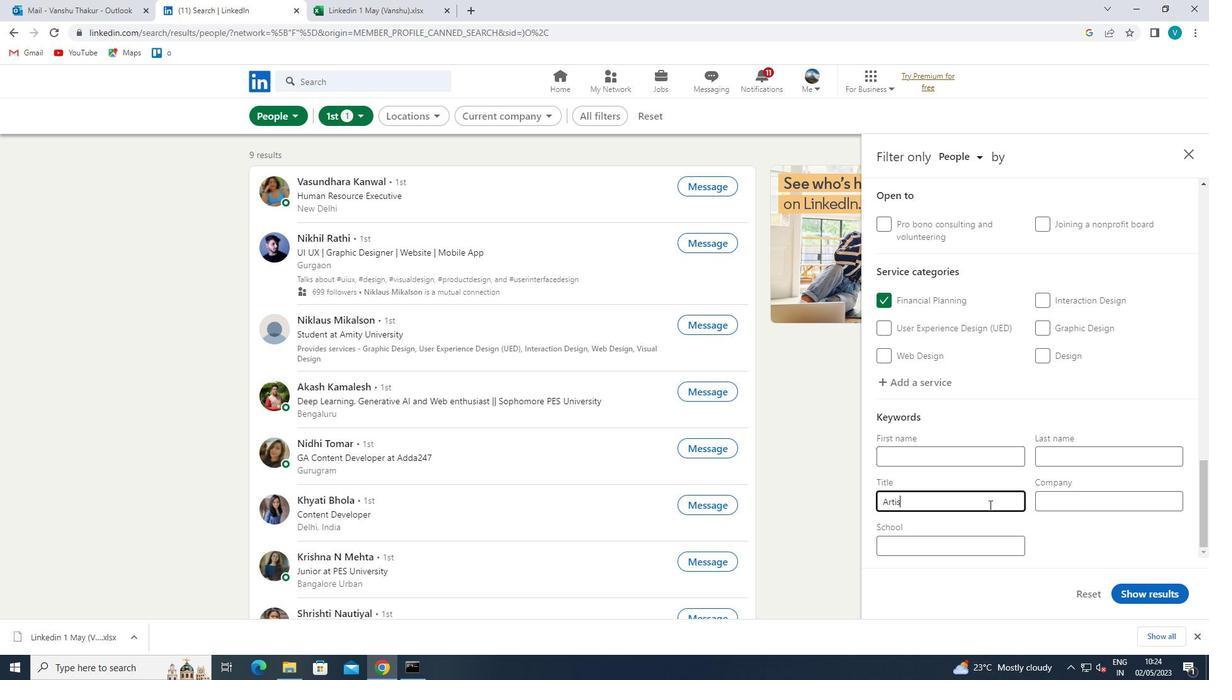
Action: Mouse moved to (1125, 589)
Screenshot: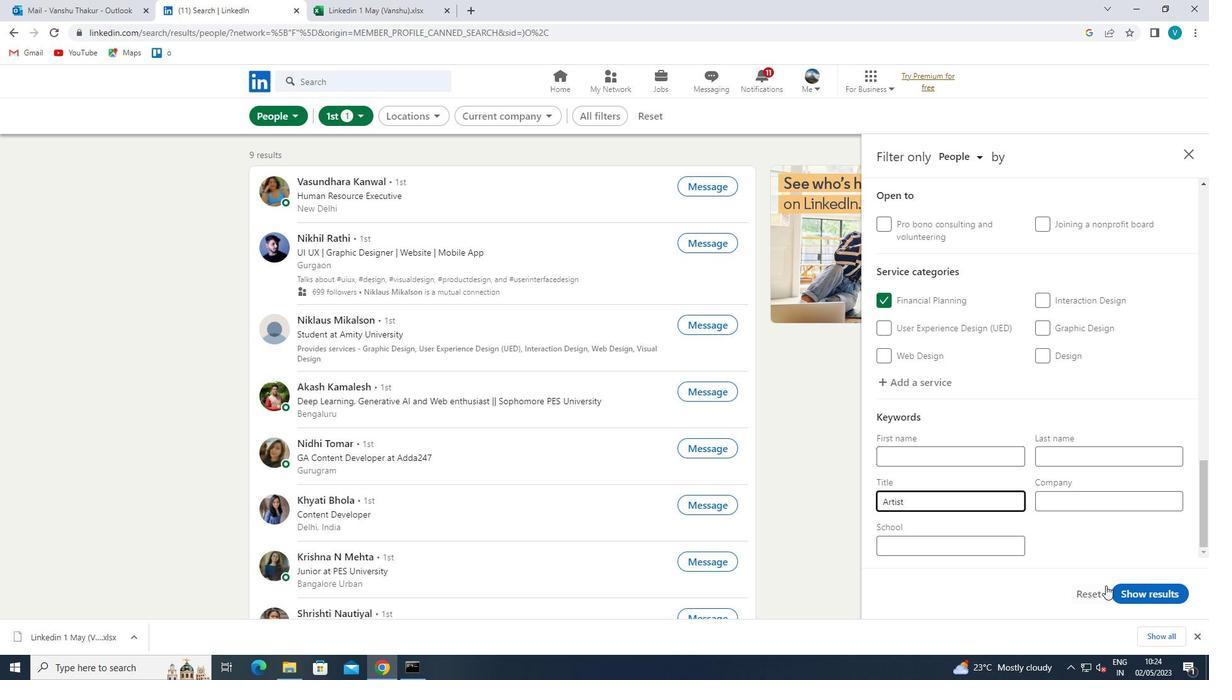 
Action: Mouse pressed left at (1125, 589)
Screenshot: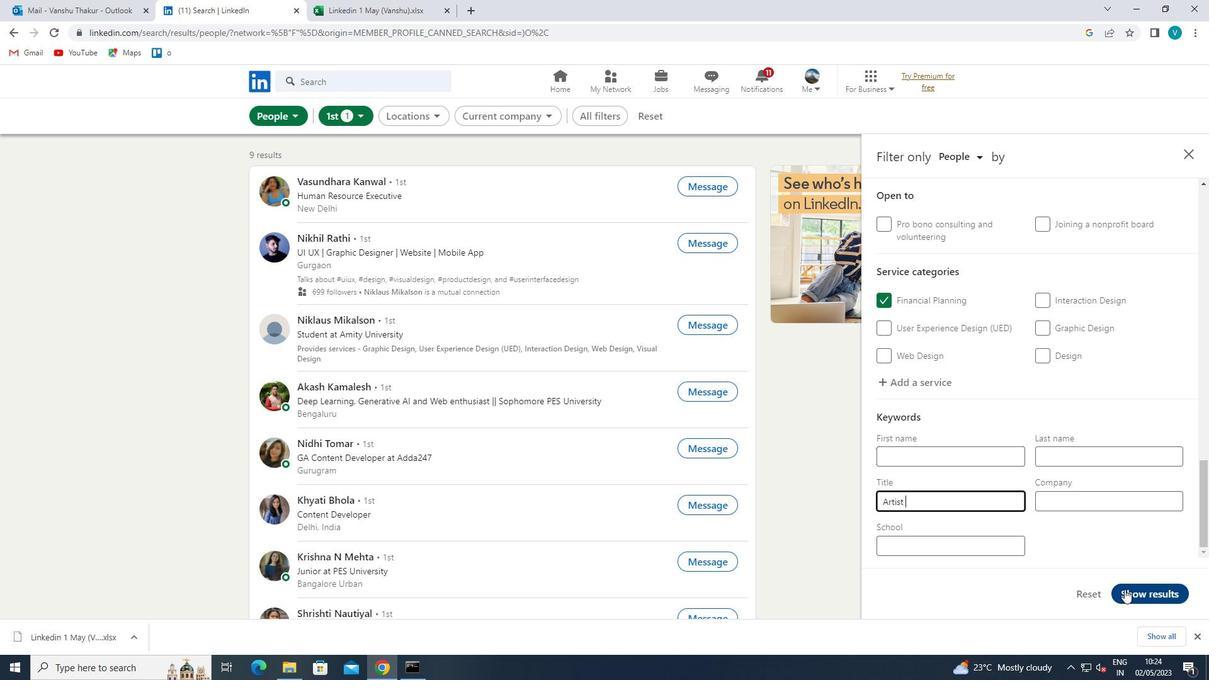 
